 Task: Look for space in Coroatá, Brazil from 3rd August, 2023 to 7th August, 2023 for 2 adults in price range Rs.4000 to Rs.9000. Place can be private room with 1  bedroom having 1 bed and 1 bathroom. Property type can be house, flat, guest house, hotel. Booking option can be shelf check-in. Required host language is Spanish.
Action: Mouse moved to (486, 109)
Screenshot: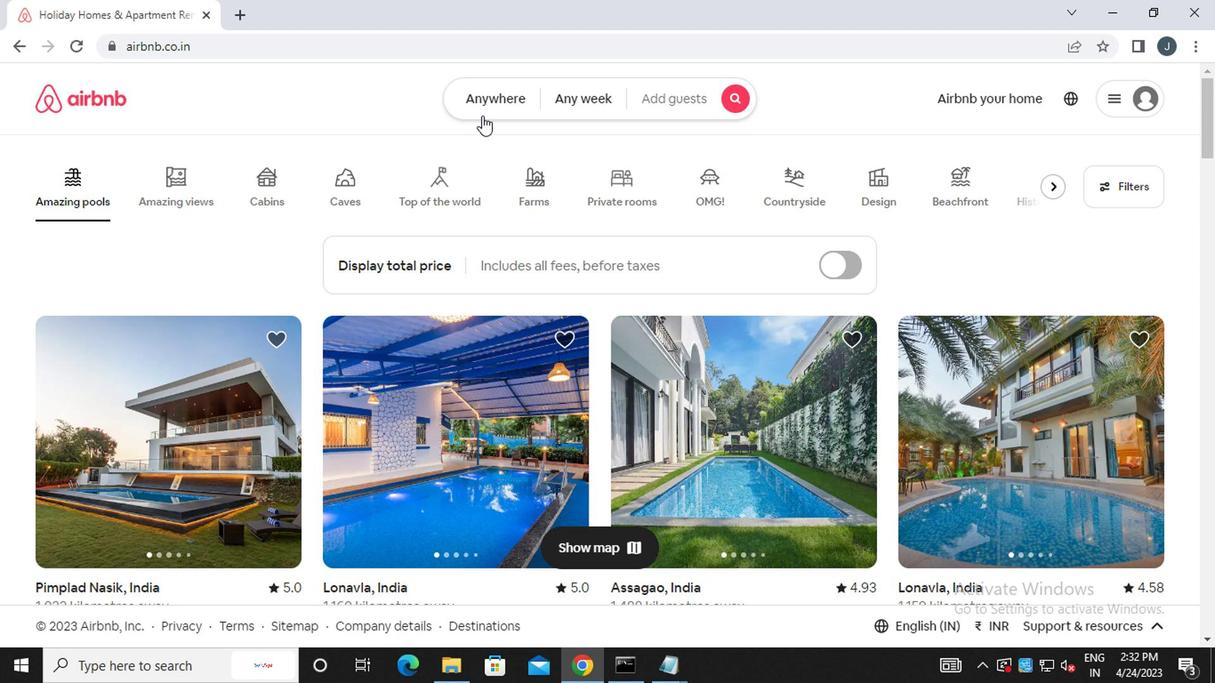 
Action: Mouse pressed left at (486, 109)
Screenshot: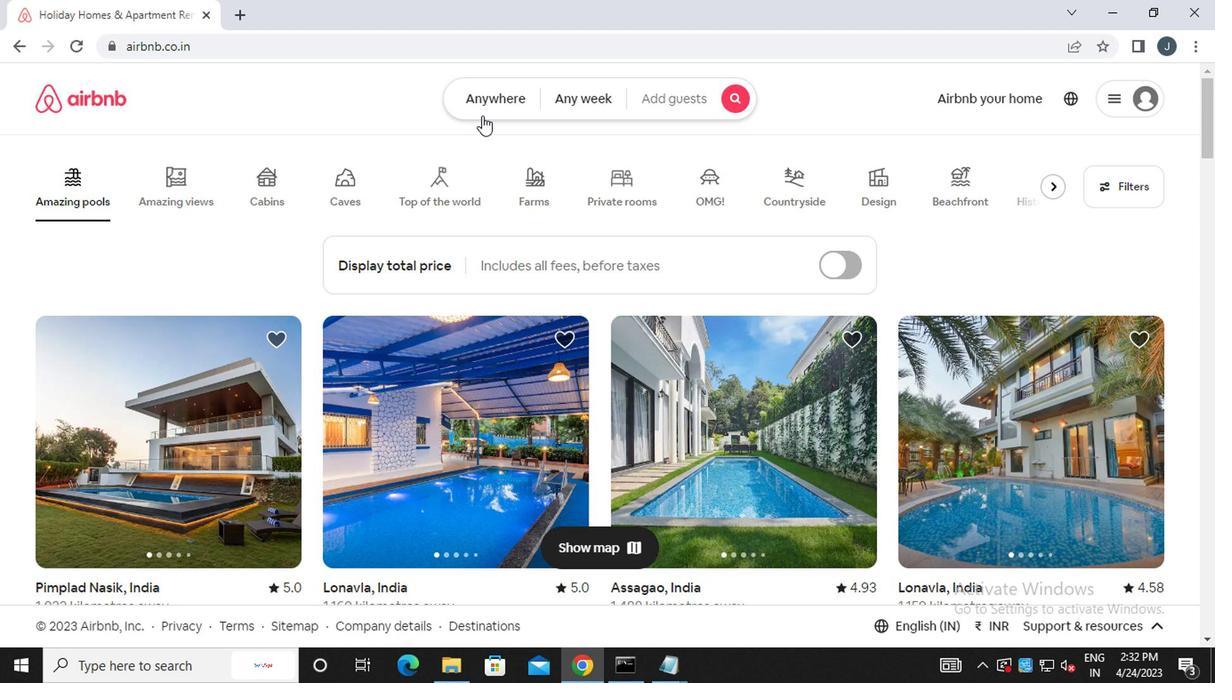 
Action: Mouse moved to (323, 176)
Screenshot: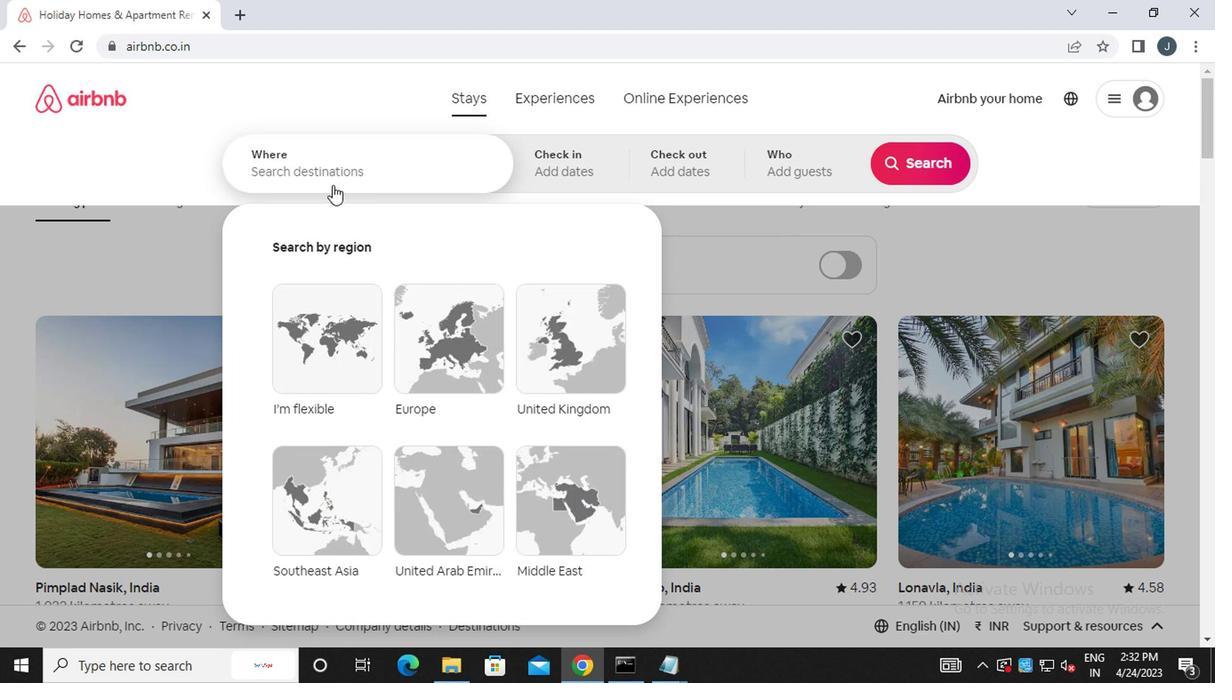 
Action: Mouse pressed left at (323, 176)
Screenshot: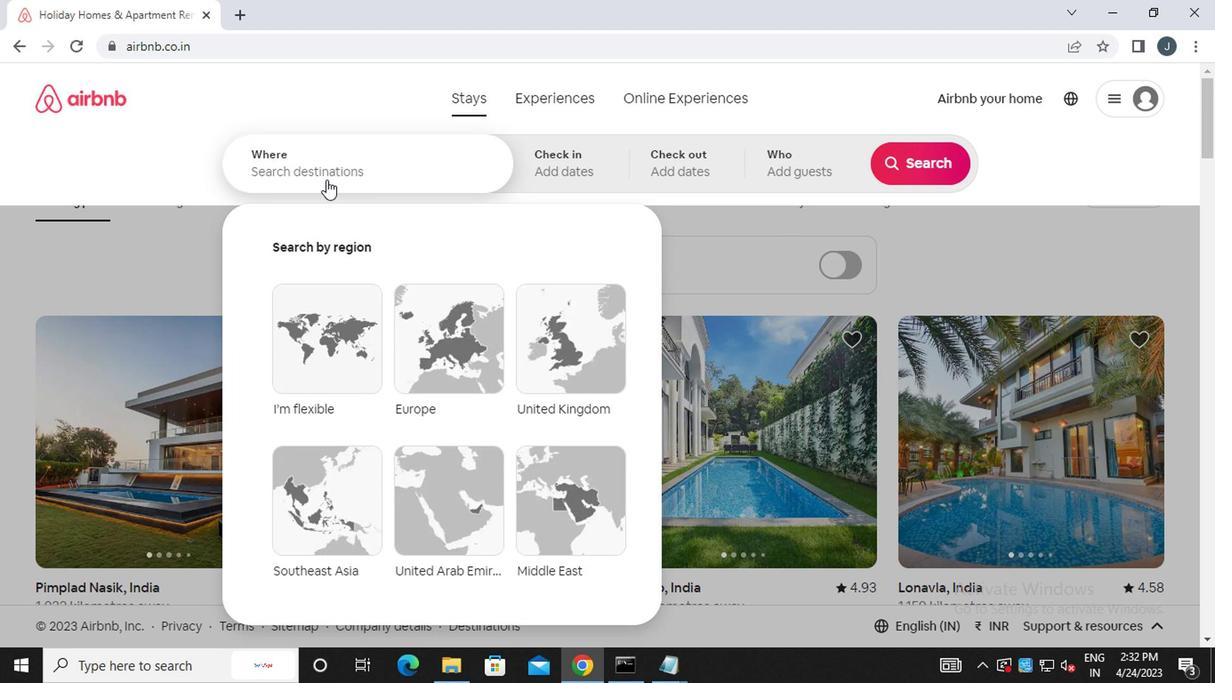 
Action: Key pressed c<Key.caps_lock>oroata,<Key.space><Key.caps_lock>b<Key.caps_lock>razil
Screenshot: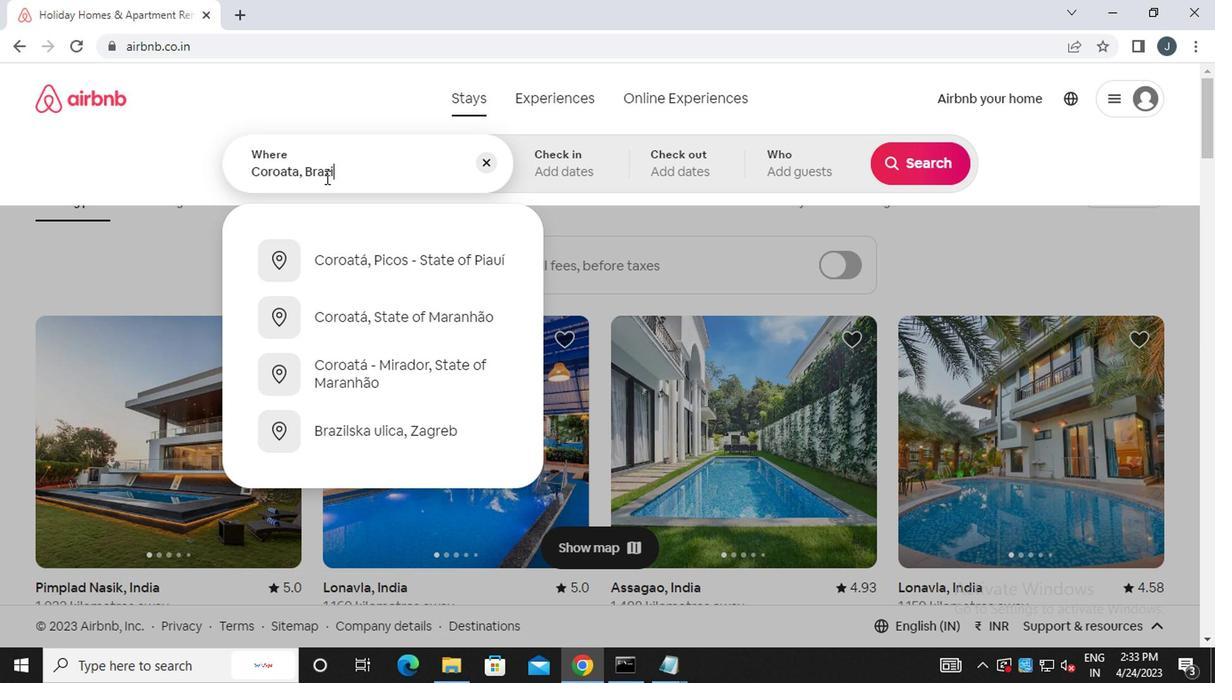 
Action: Mouse moved to (563, 160)
Screenshot: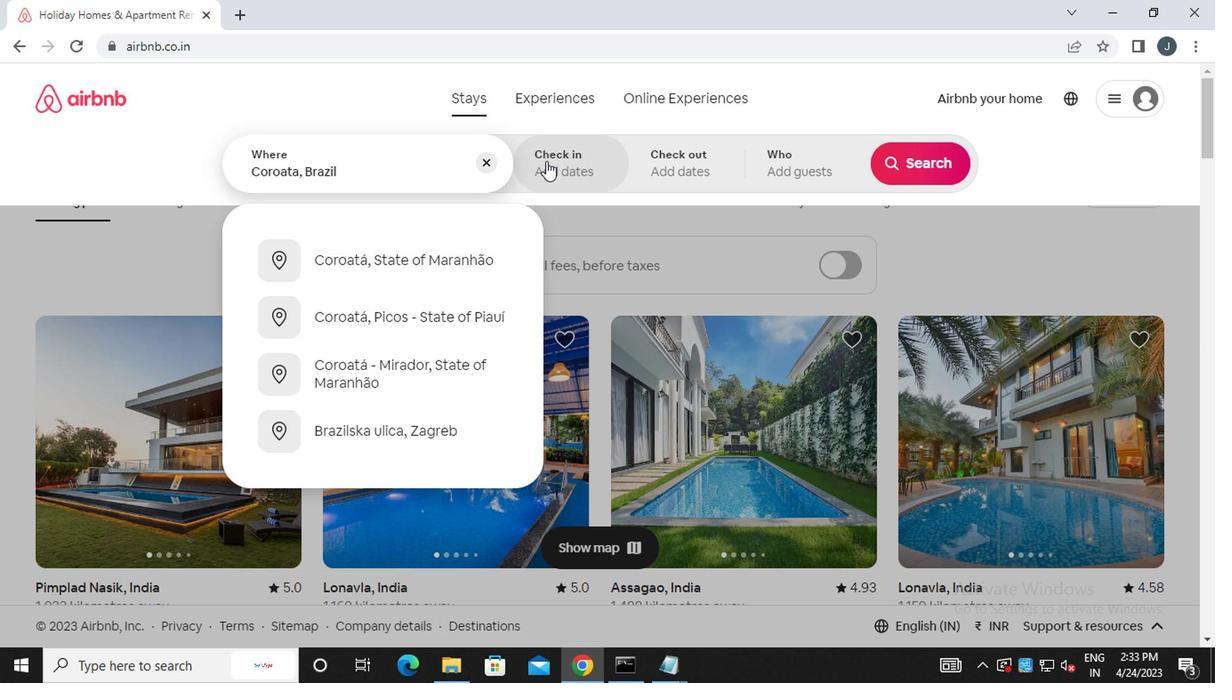 
Action: Mouse pressed left at (563, 160)
Screenshot: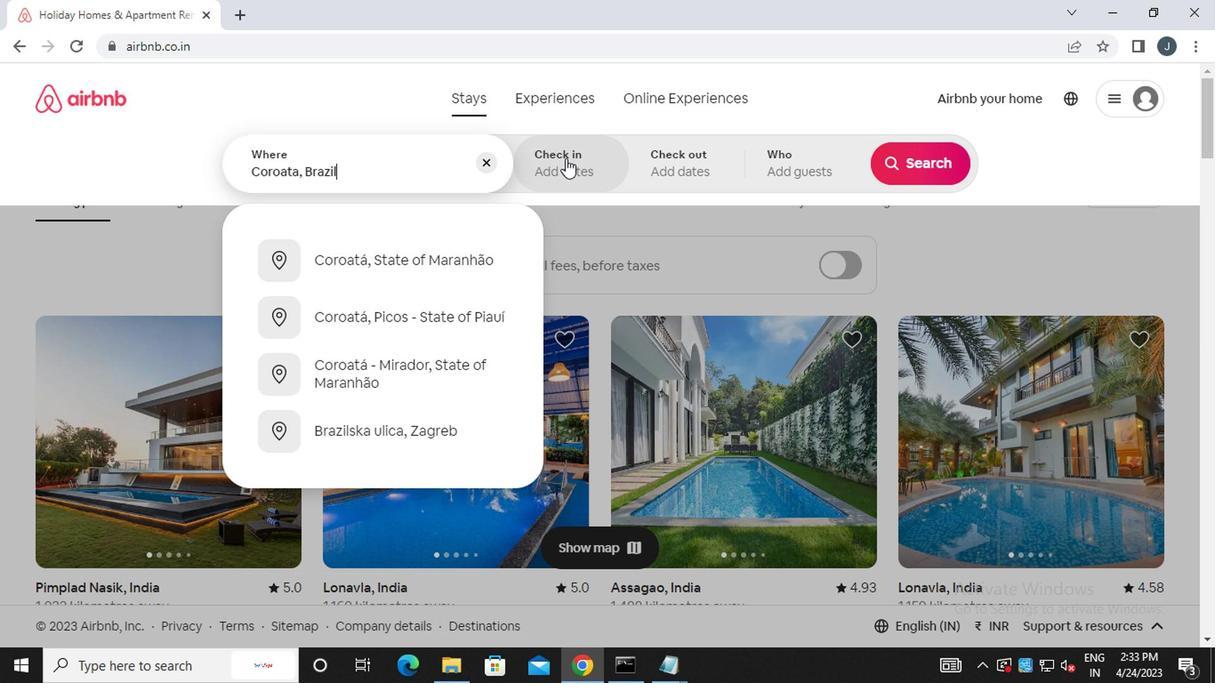 
Action: Mouse moved to (900, 286)
Screenshot: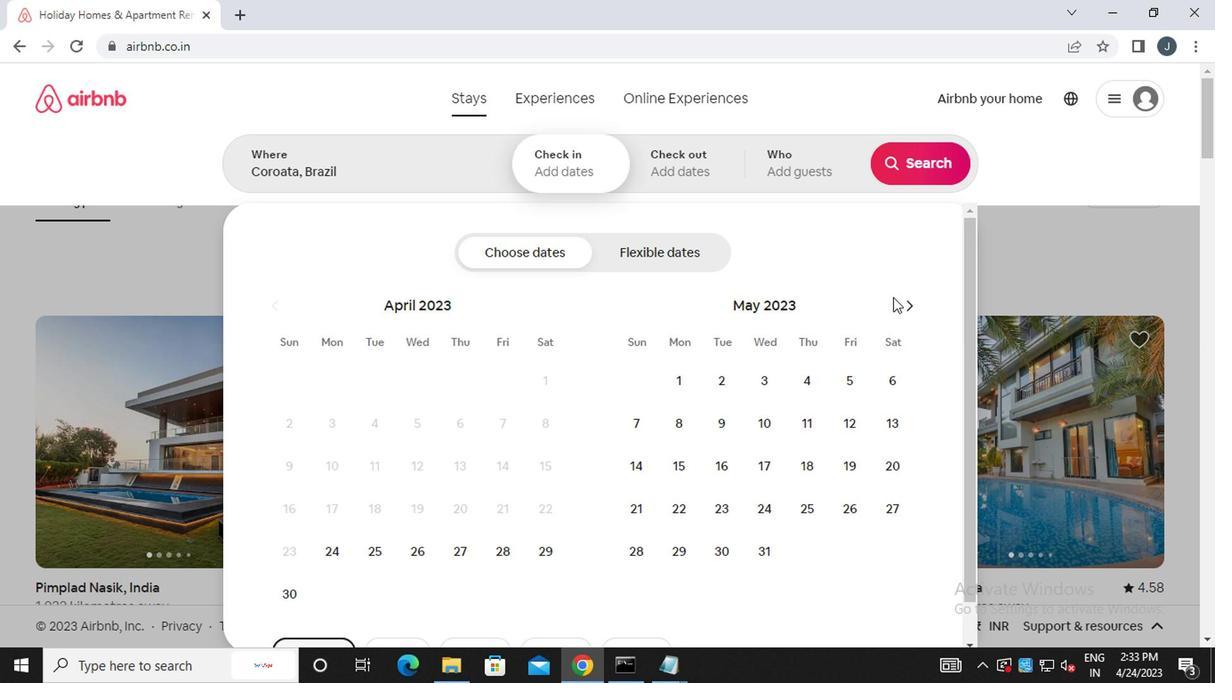 
Action: Mouse pressed left at (900, 286)
Screenshot: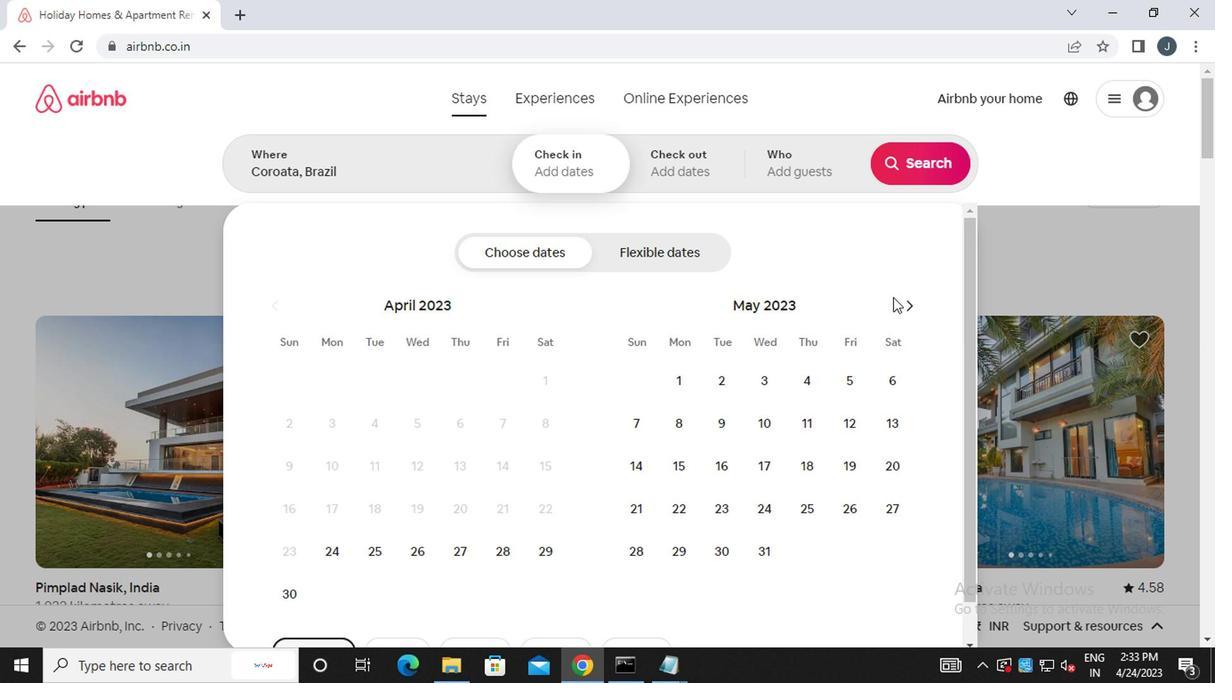 
Action: Mouse moved to (900, 286)
Screenshot: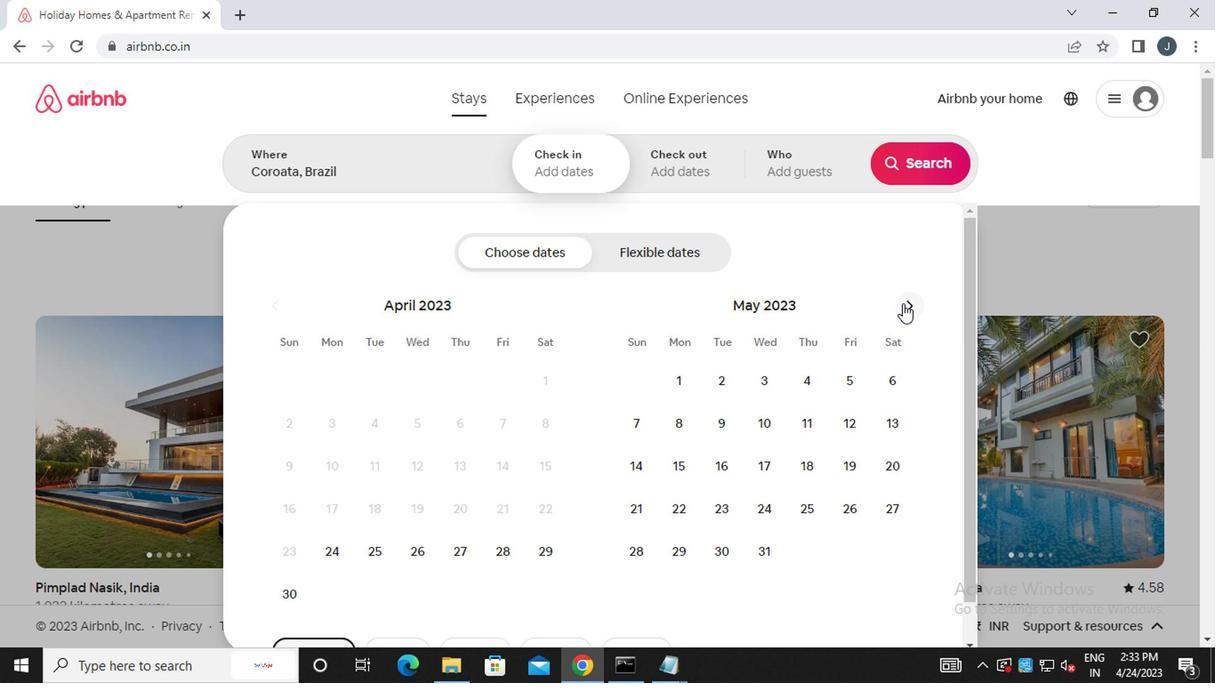 
Action: Mouse pressed left at (900, 286)
Screenshot: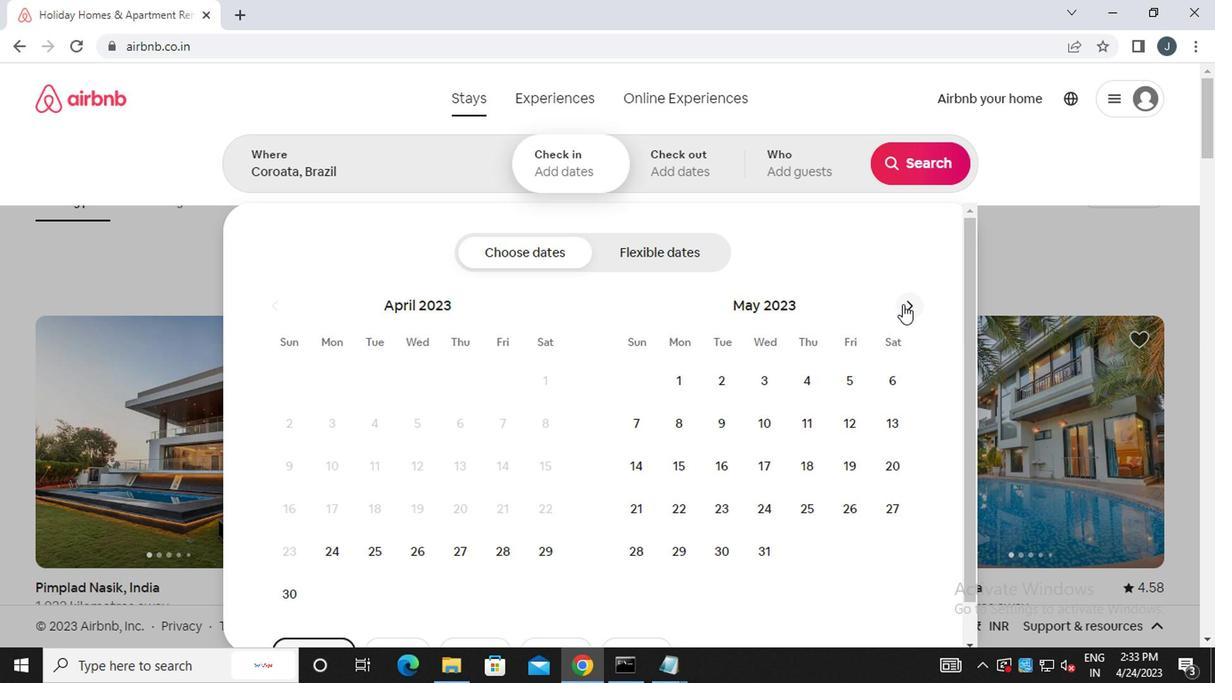 
Action: Mouse pressed left at (900, 286)
Screenshot: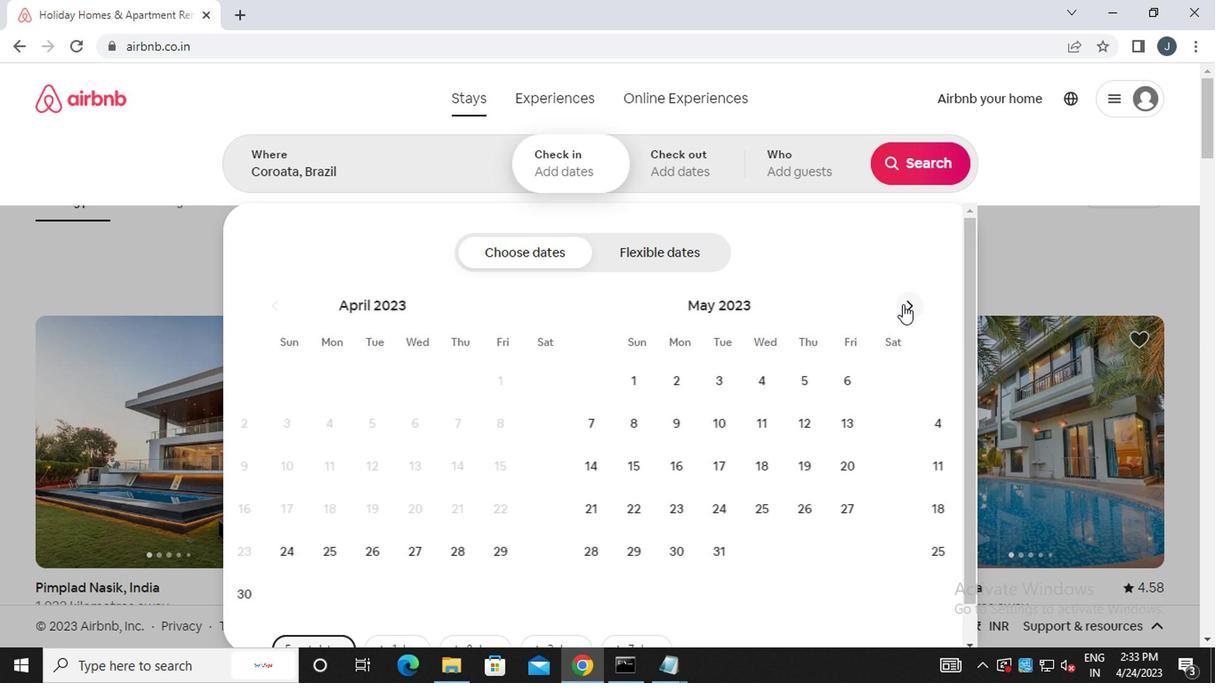 
Action: Mouse pressed left at (900, 286)
Screenshot: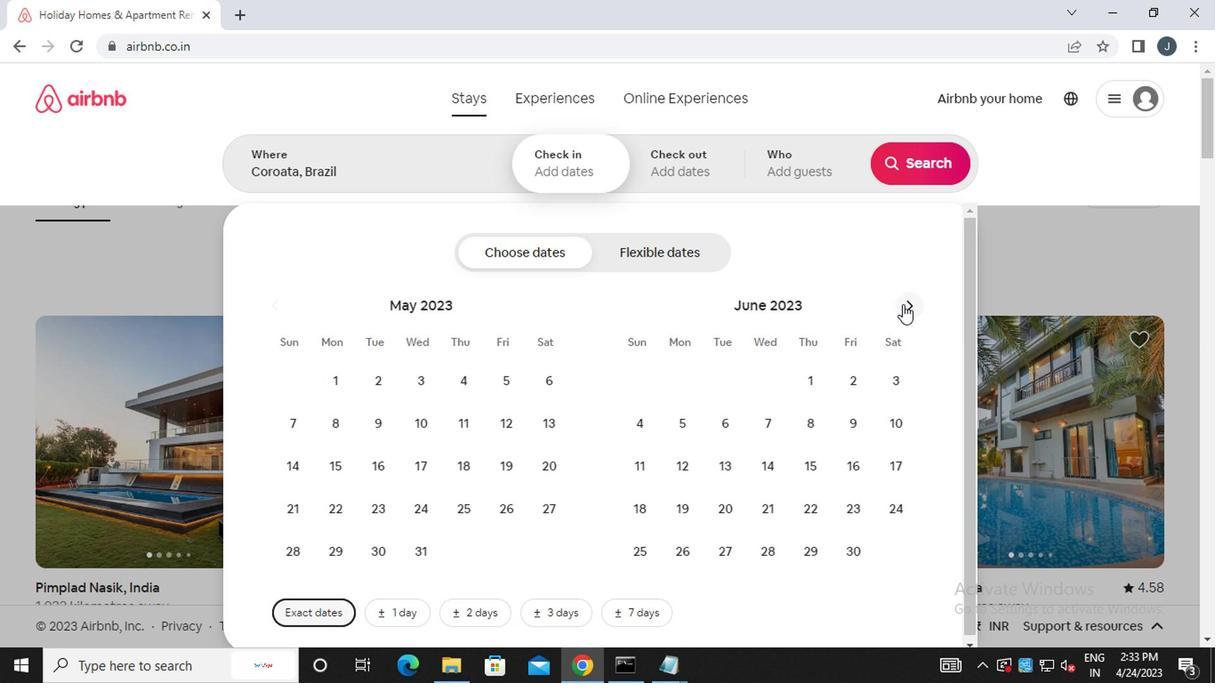 
Action: Mouse moved to (902, 286)
Screenshot: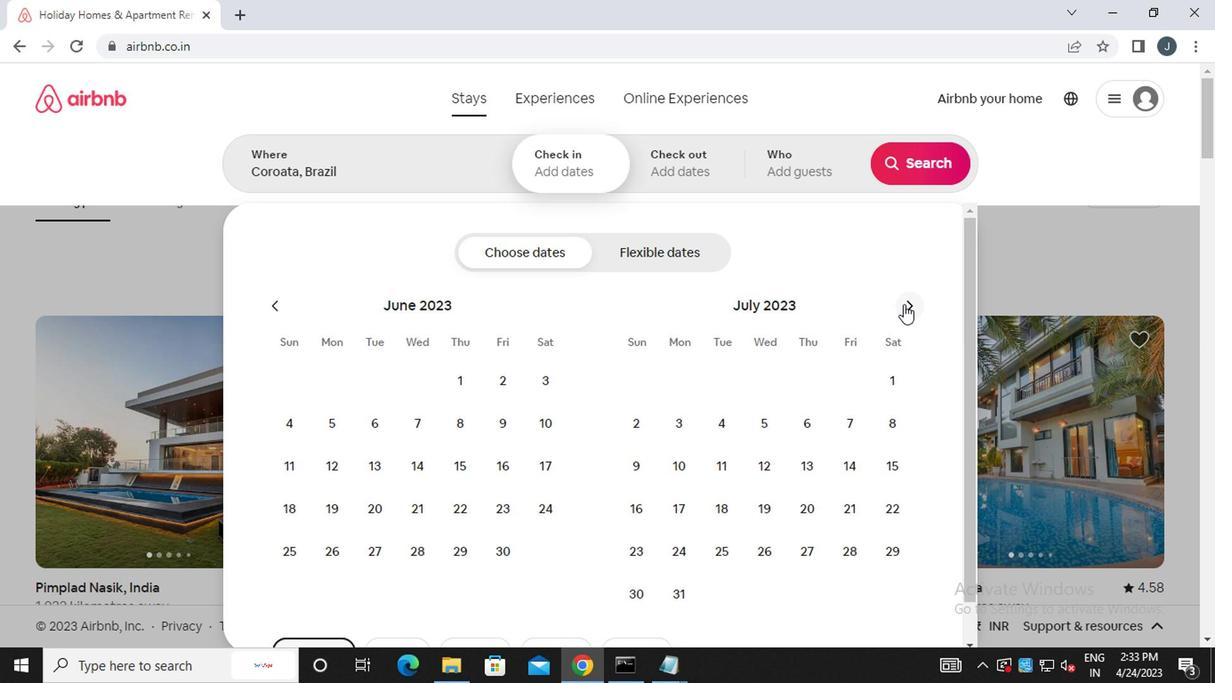 
Action: Mouse pressed left at (902, 286)
Screenshot: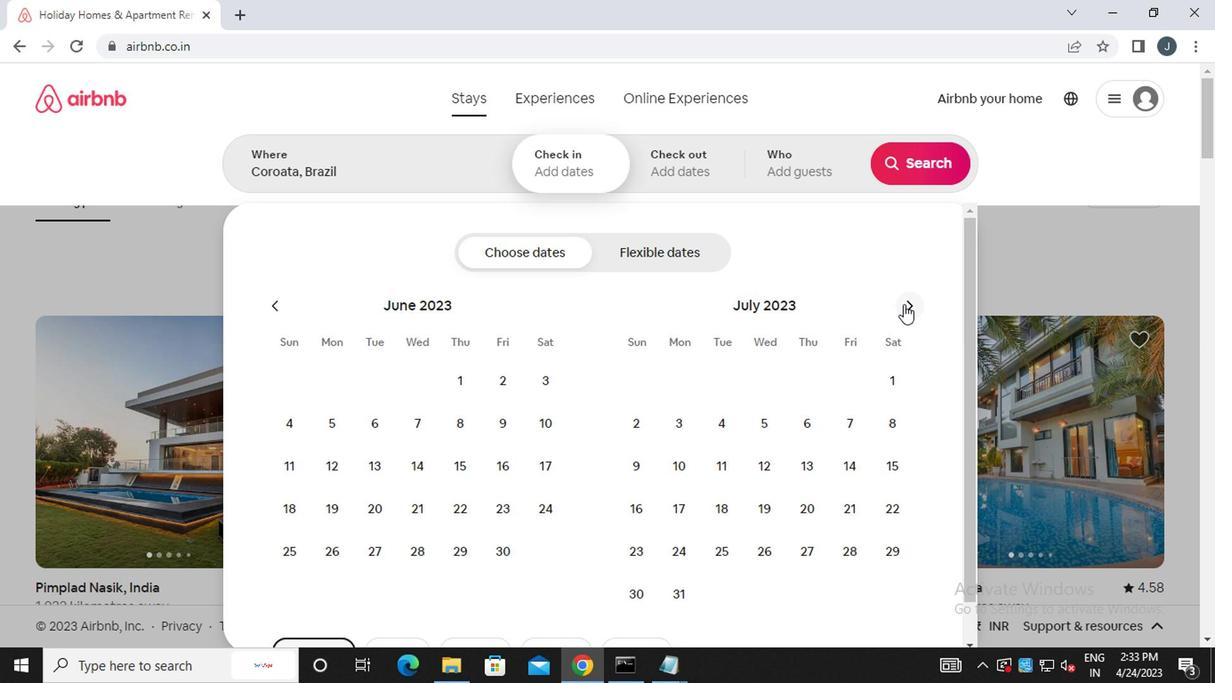 
Action: Mouse moved to (805, 350)
Screenshot: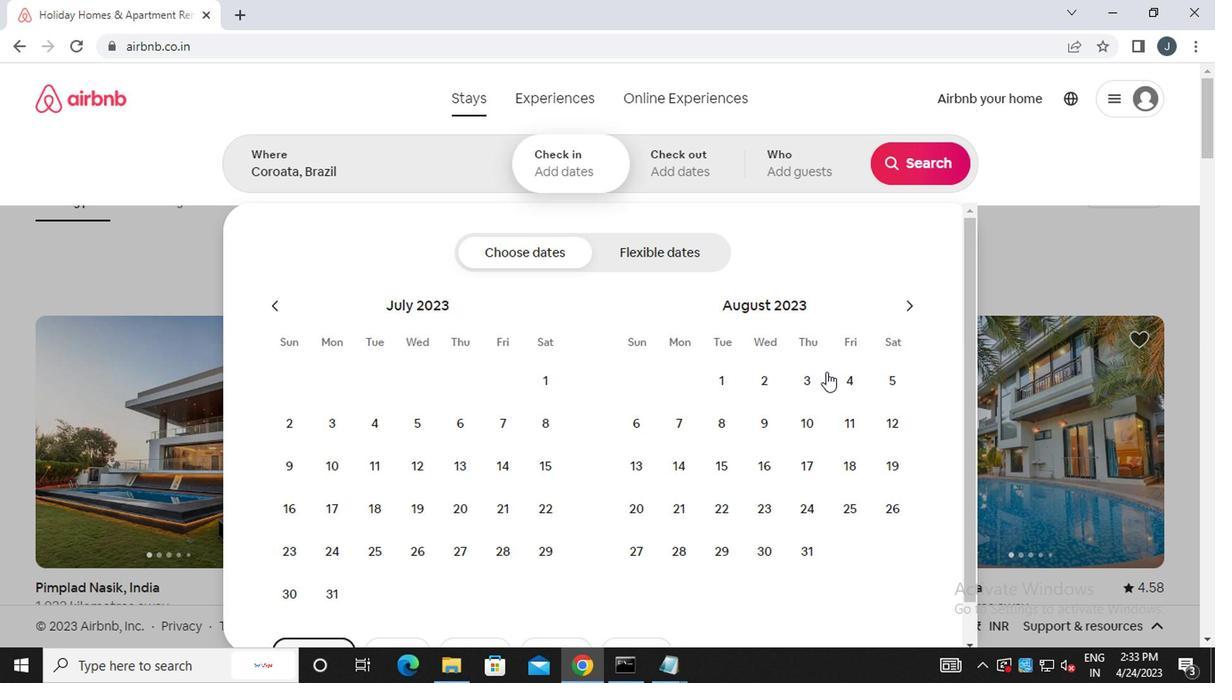 
Action: Mouse pressed left at (805, 350)
Screenshot: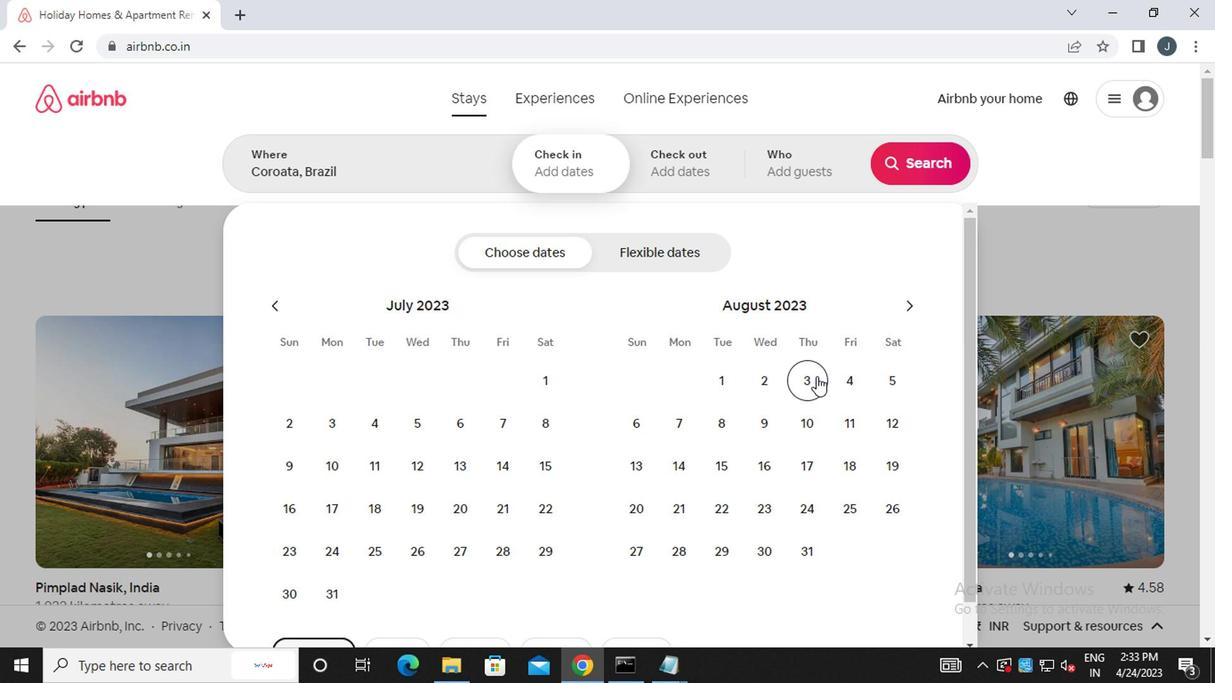 
Action: Mouse moved to (669, 388)
Screenshot: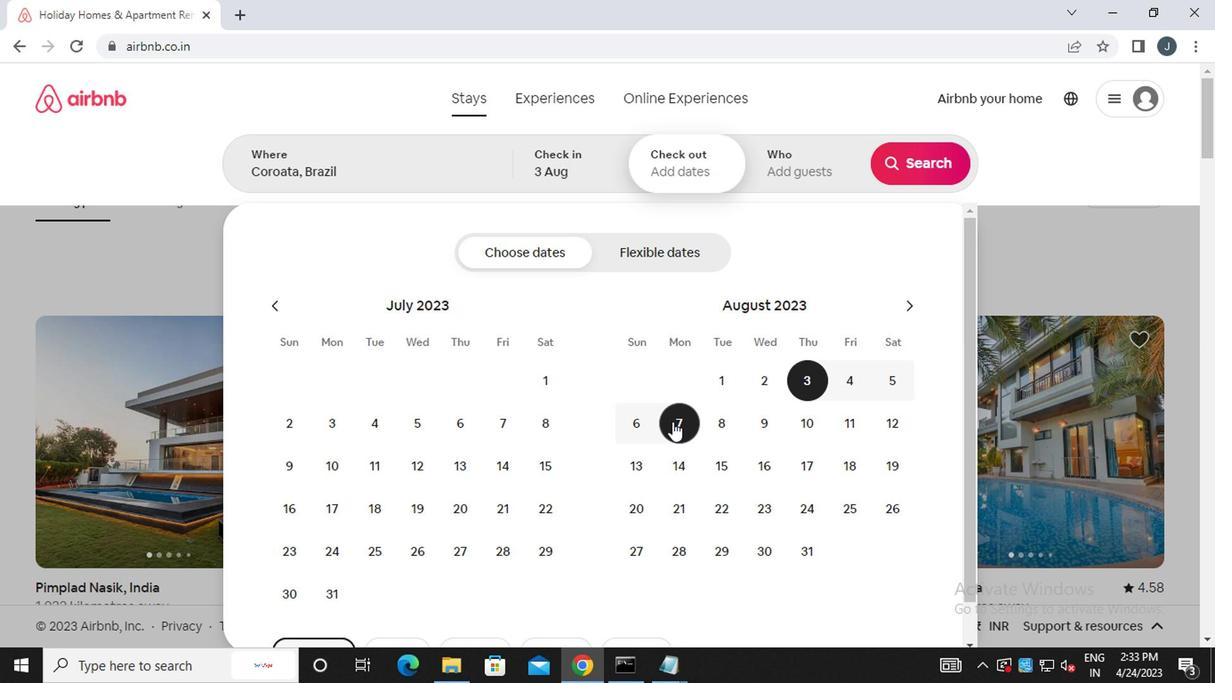 
Action: Mouse pressed left at (669, 388)
Screenshot: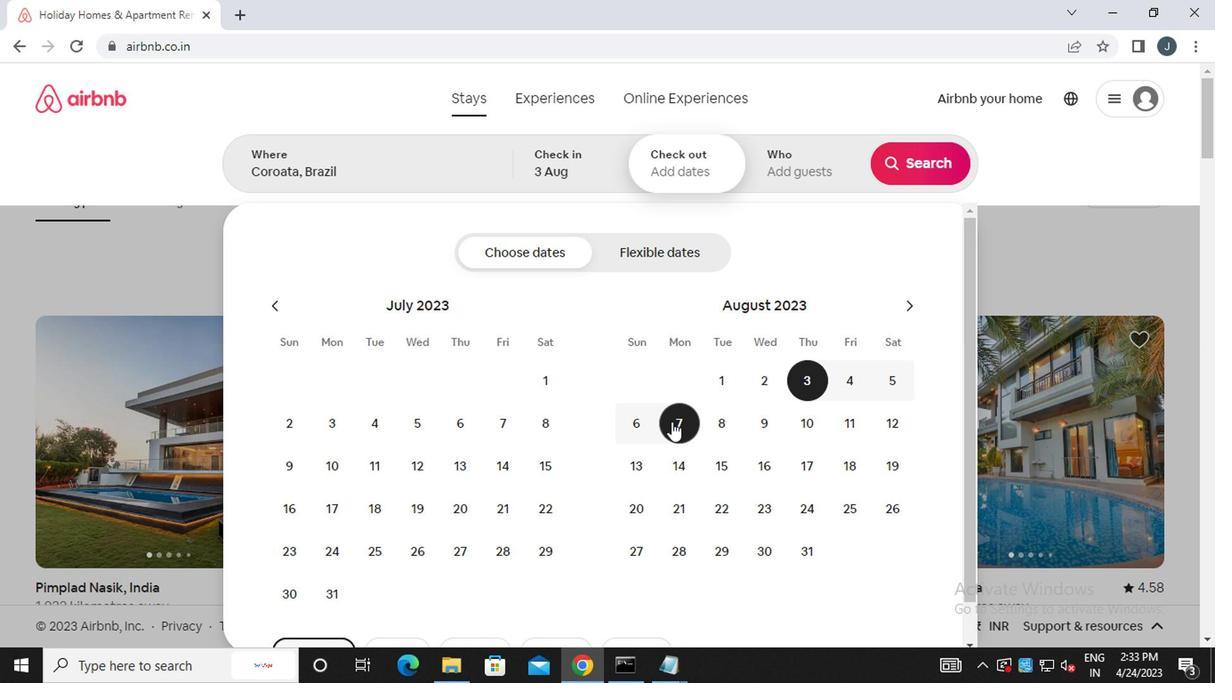 
Action: Mouse moved to (811, 175)
Screenshot: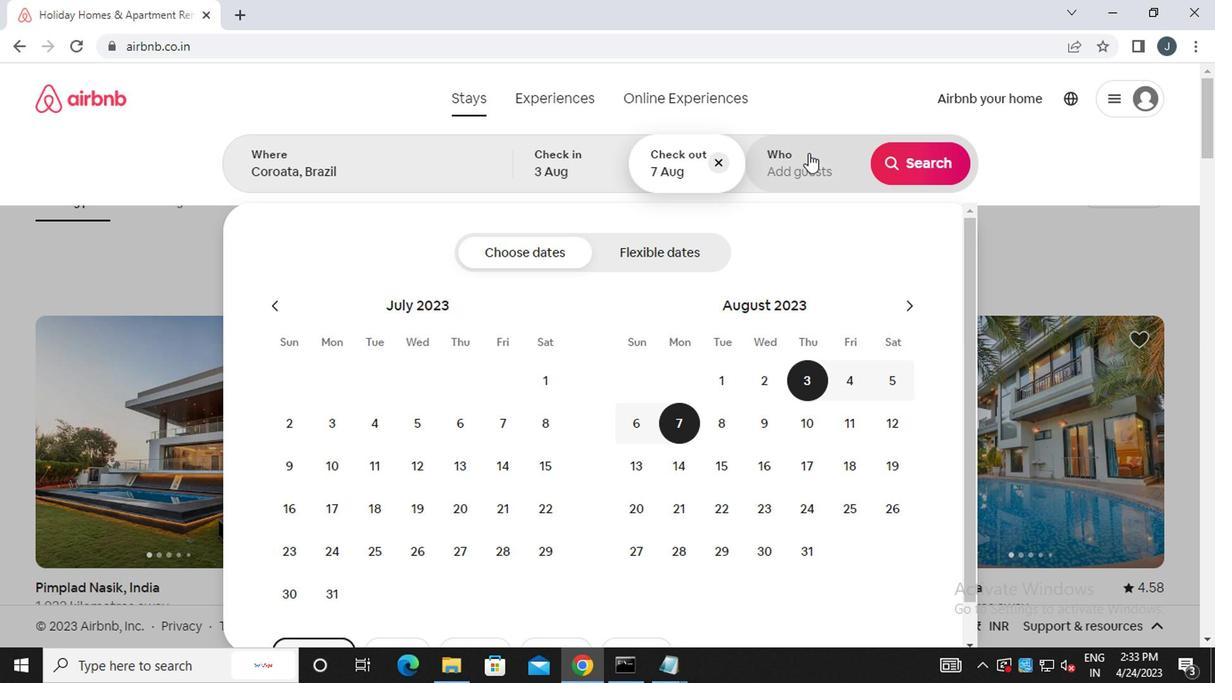 
Action: Mouse pressed left at (811, 175)
Screenshot: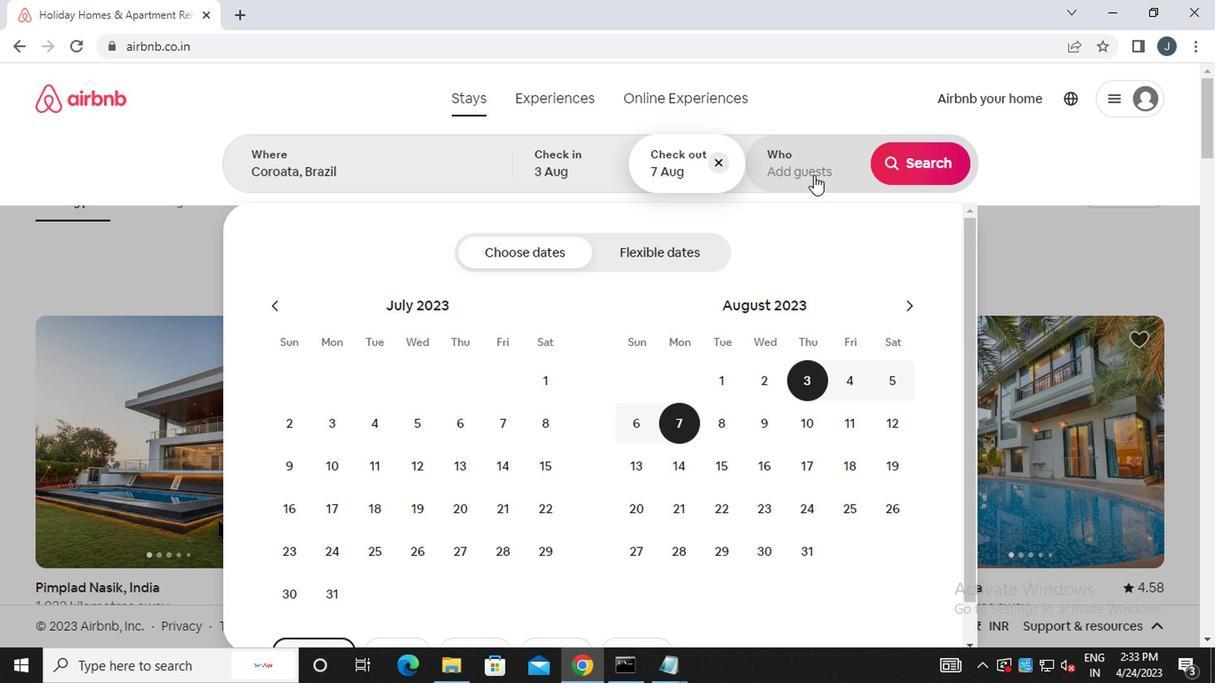 
Action: Mouse moved to (929, 246)
Screenshot: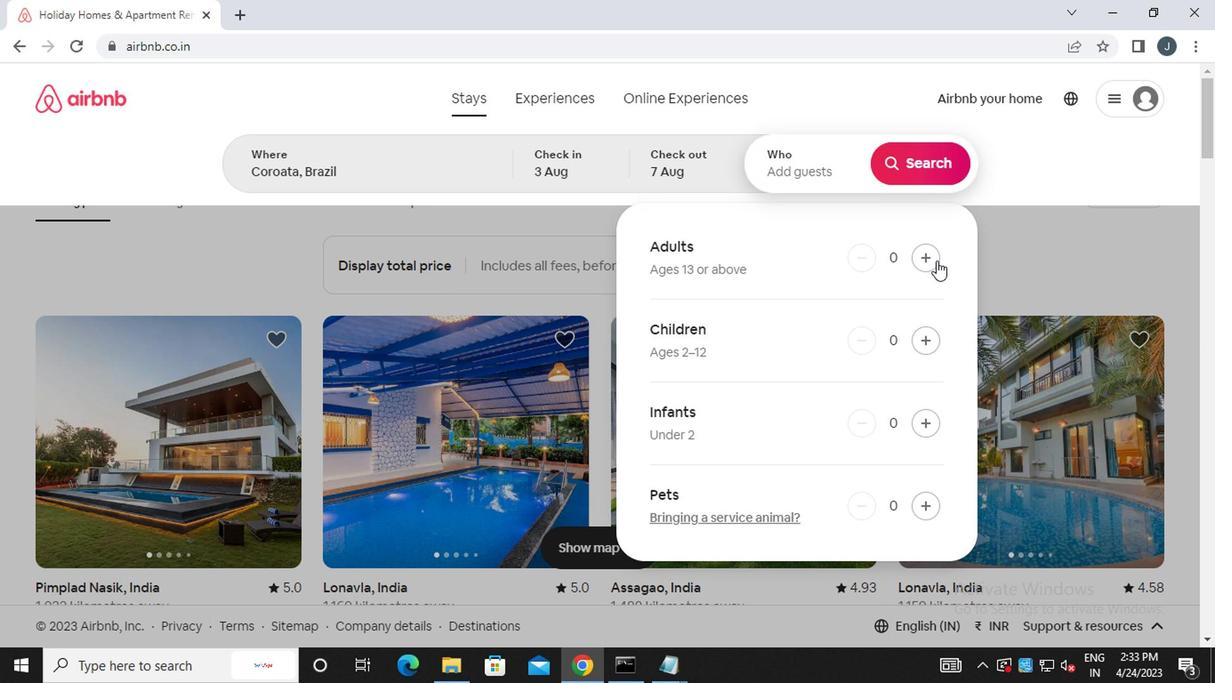 
Action: Mouse pressed left at (929, 246)
Screenshot: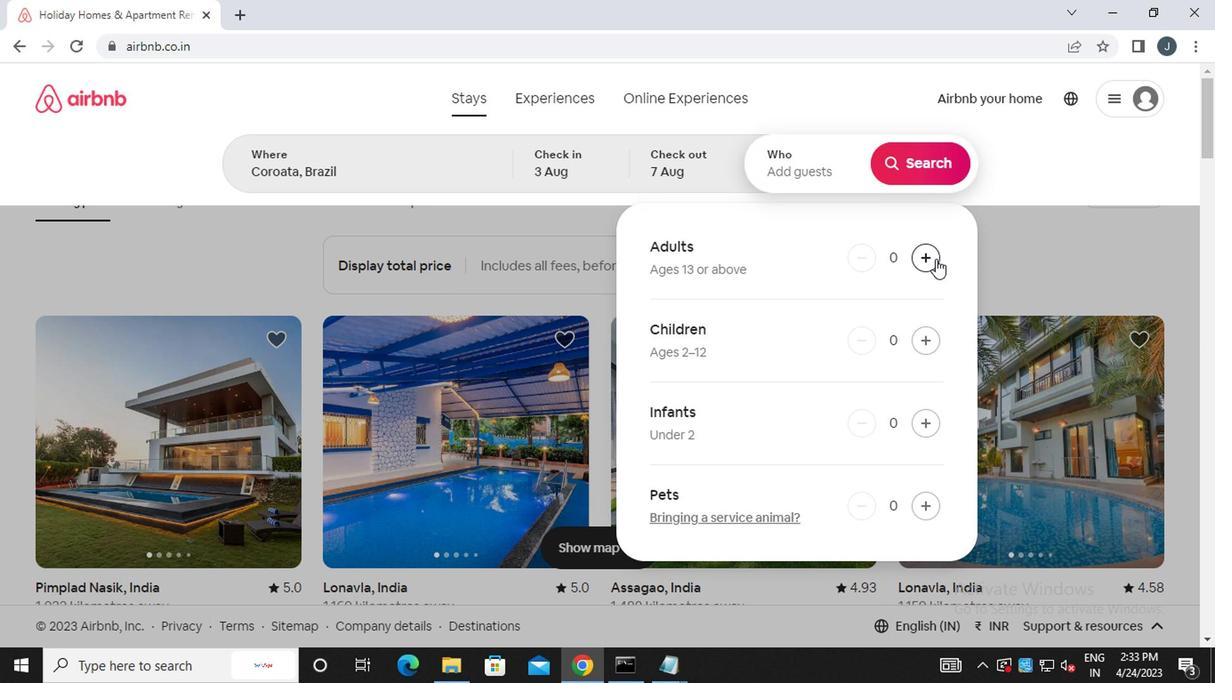 
Action: Mouse pressed left at (929, 246)
Screenshot: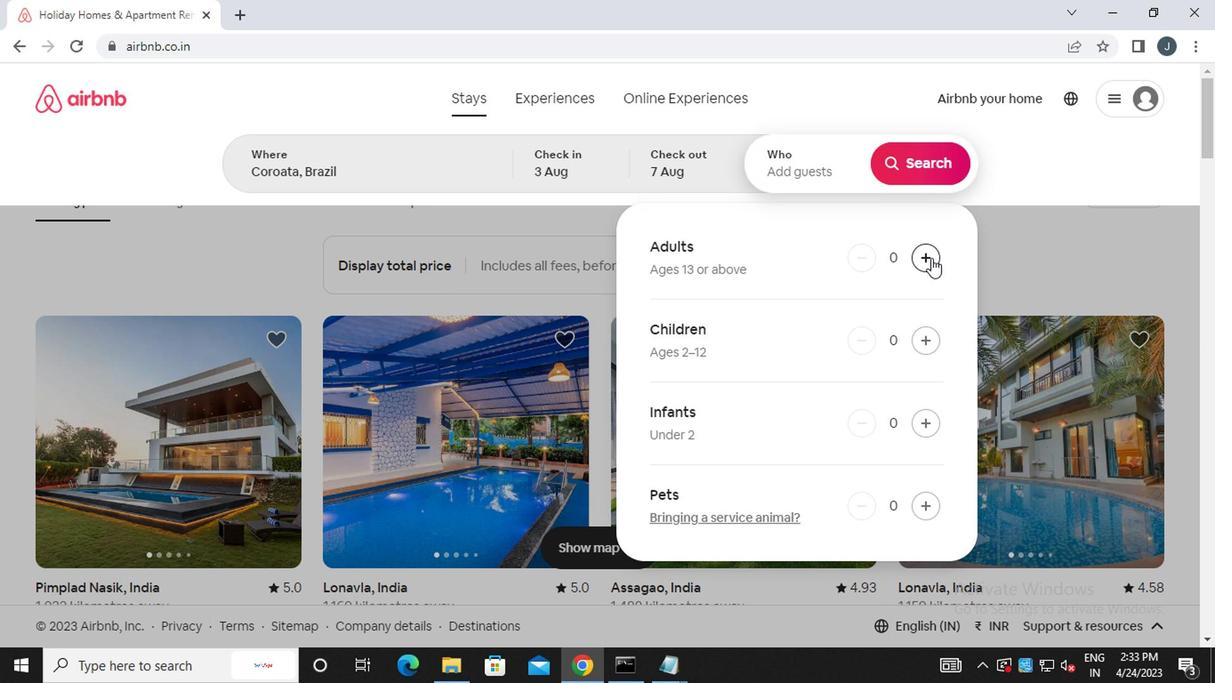 
Action: Mouse moved to (929, 163)
Screenshot: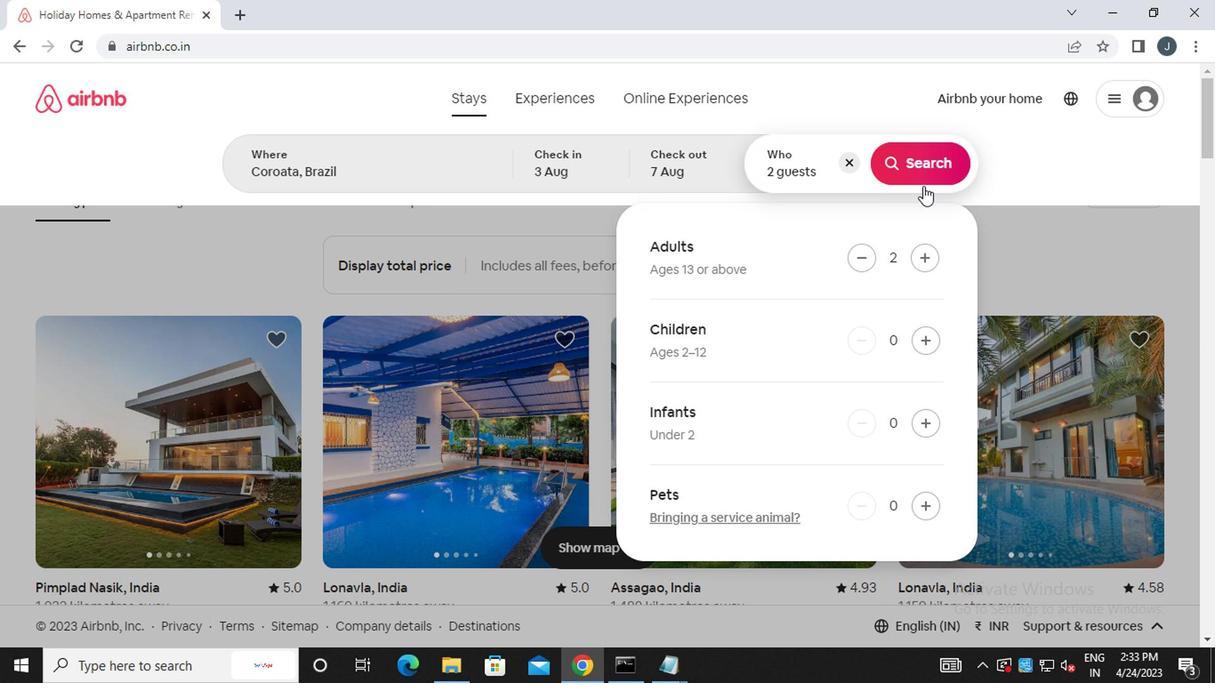 
Action: Mouse pressed left at (929, 163)
Screenshot: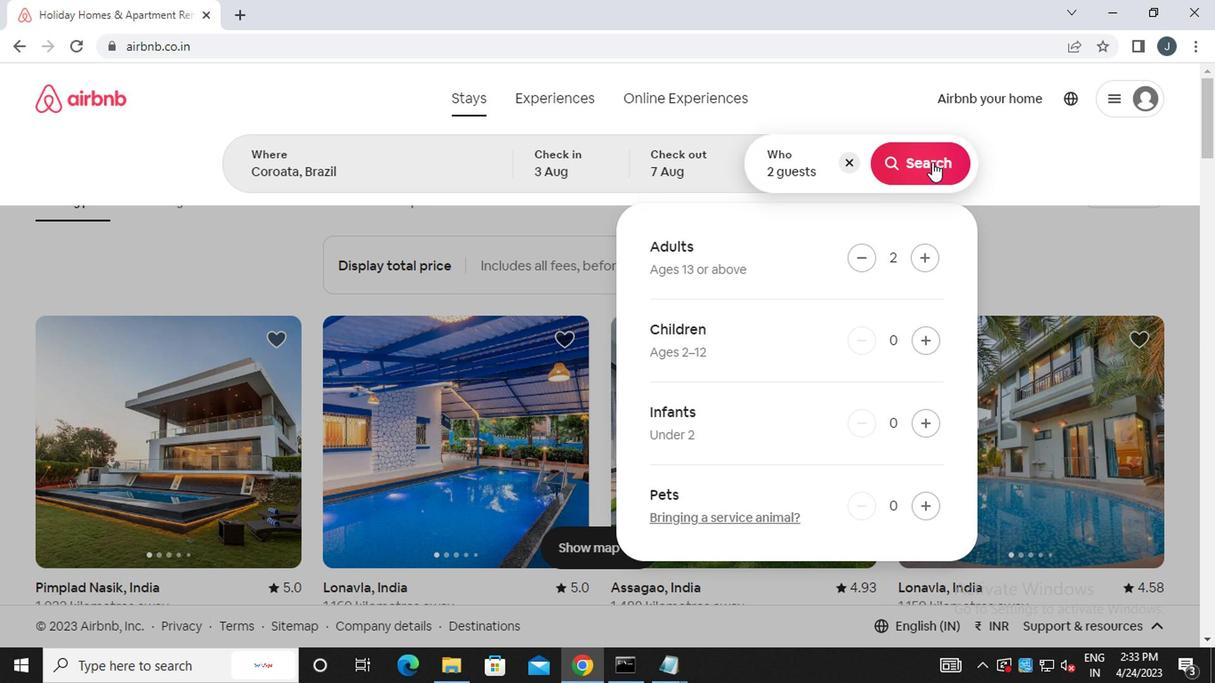 
Action: Mouse moved to (1127, 168)
Screenshot: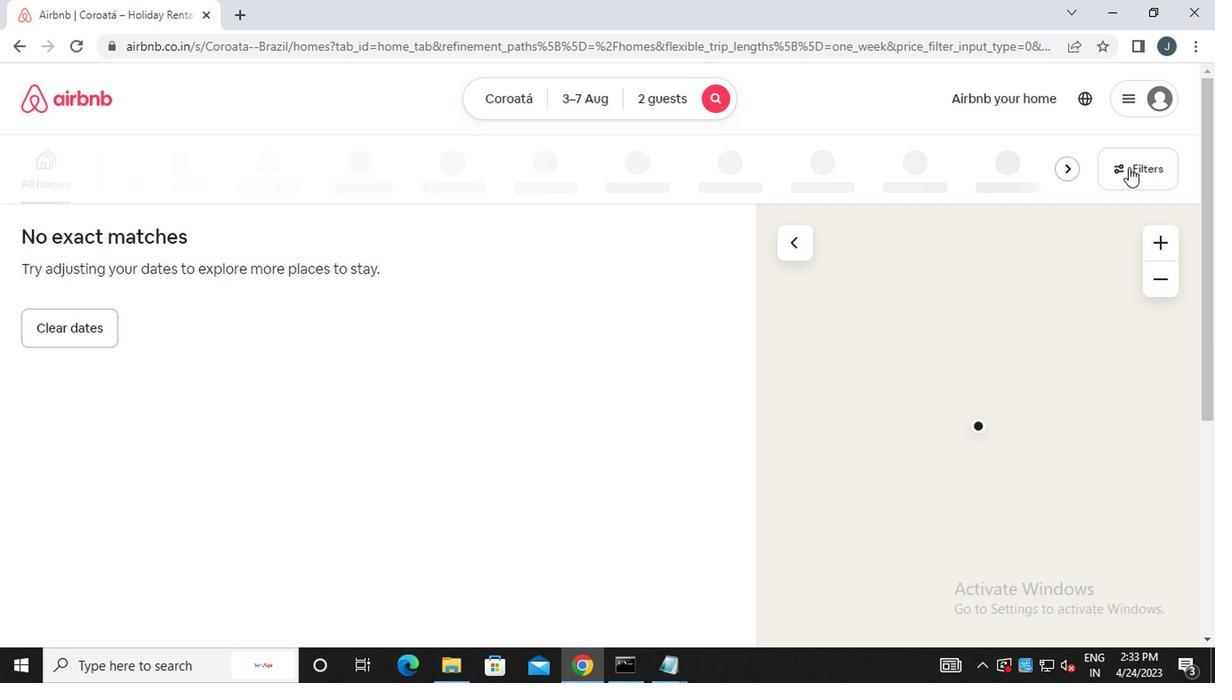 
Action: Mouse pressed left at (1127, 168)
Screenshot: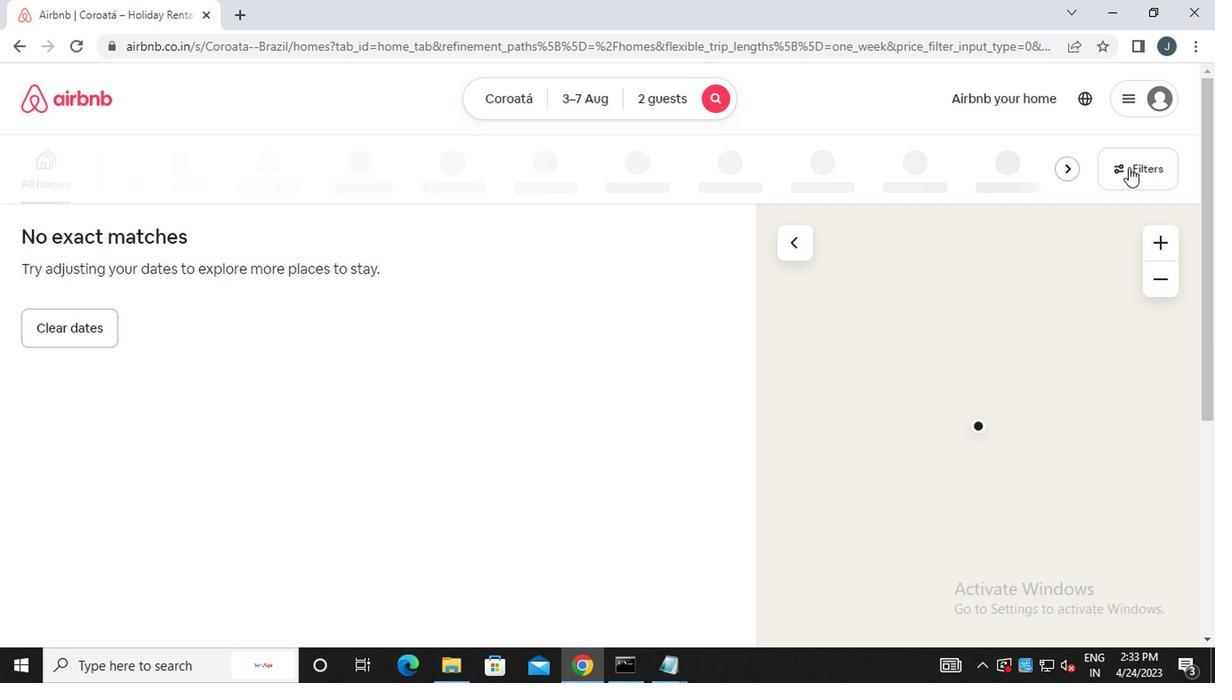
Action: Mouse moved to (453, 261)
Screenshot: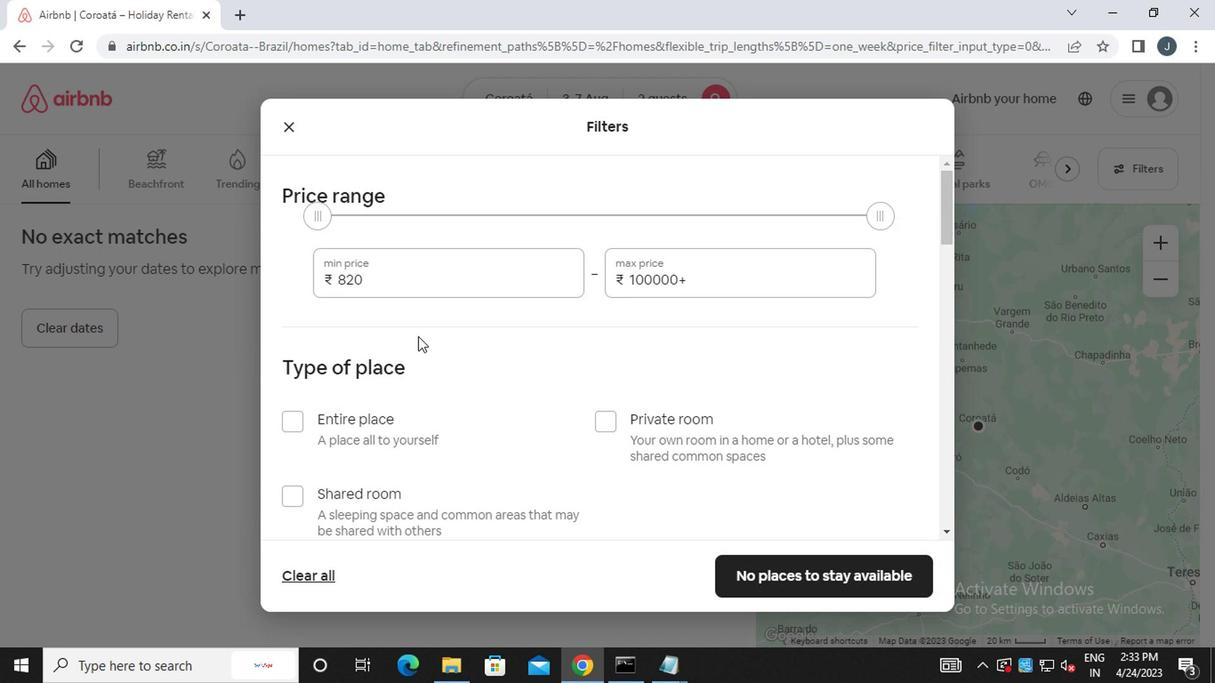 
Action: Mouse pressed left at (453, 261)
Screenshot: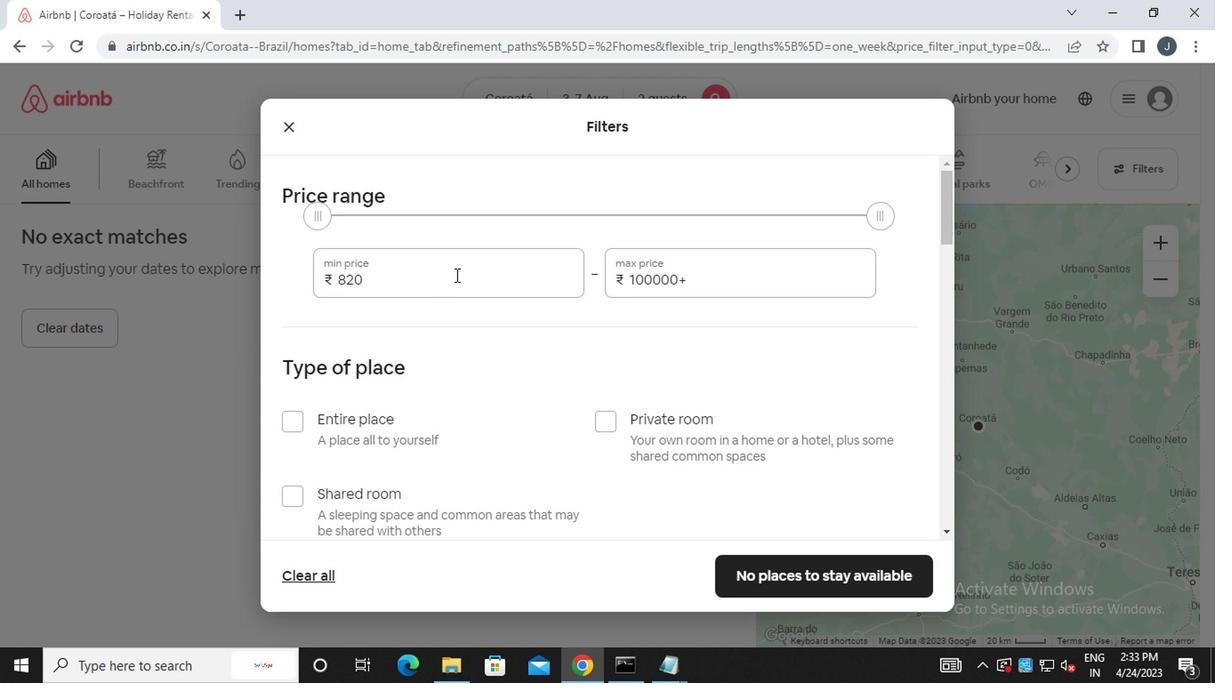 
Action: Mouse moved to (454, 262)
Screenshot: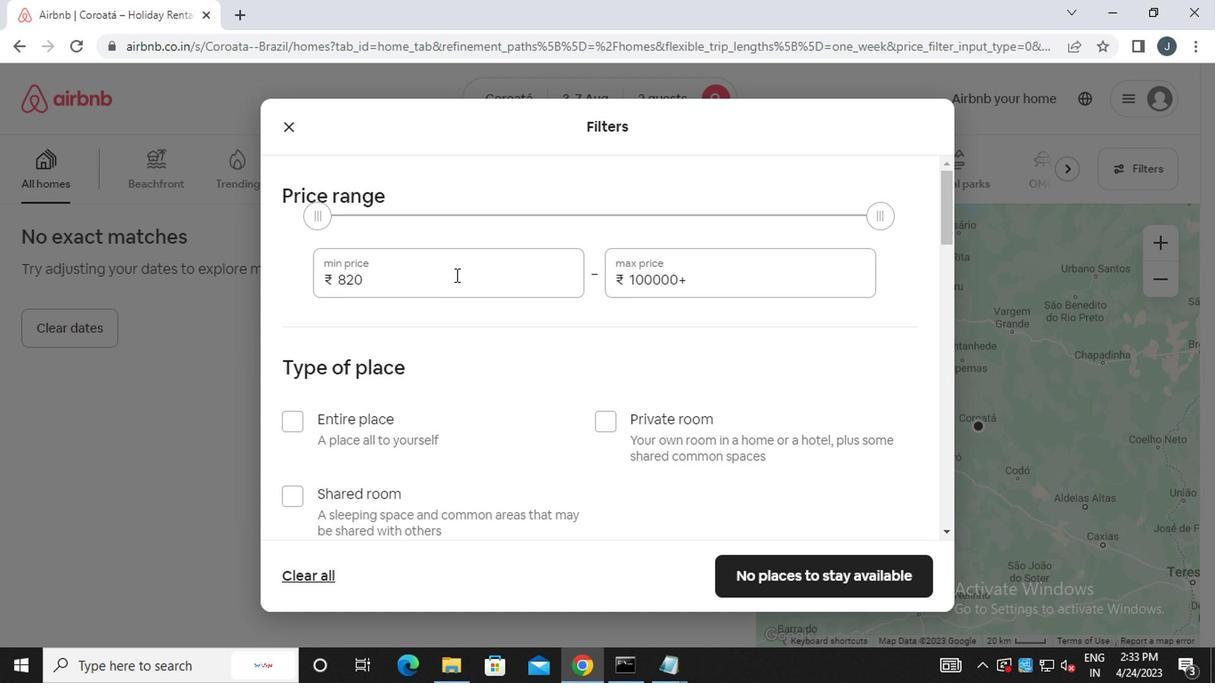 
Action: Key pressed <Key.backspace><Key.backspace><Key.backspace><<100>><<96>><<96>><<96>>
Screenshot: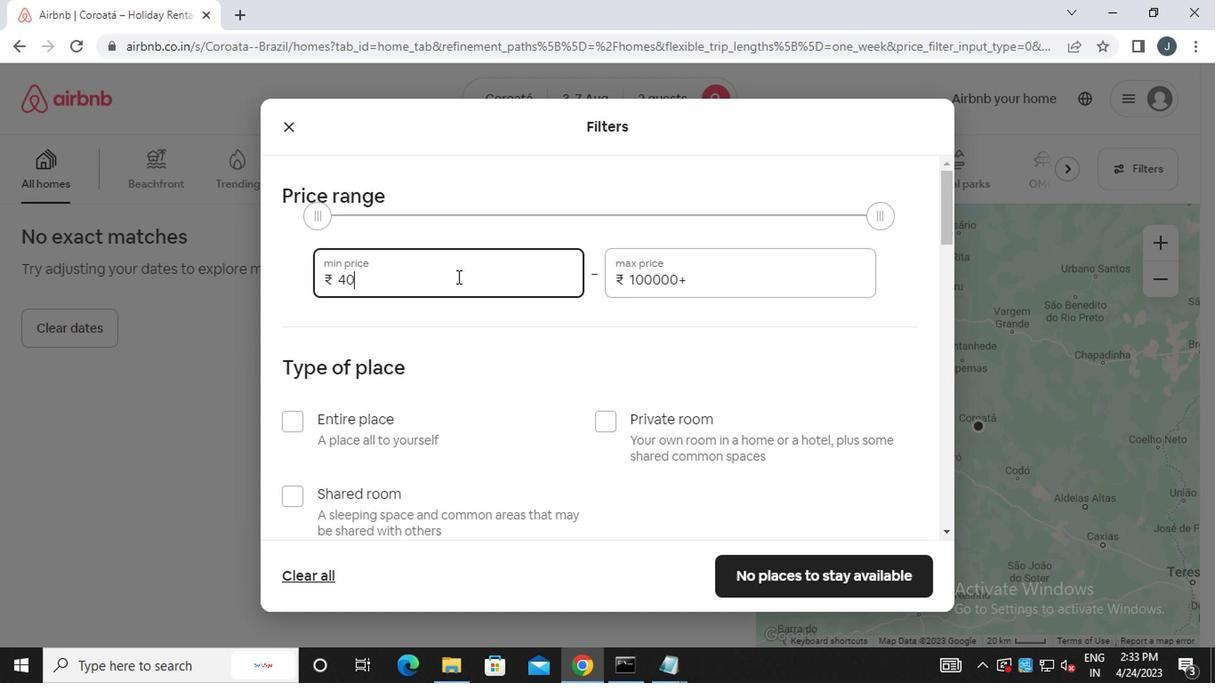
Action: Mouse moved to (745, 273)
Screenshot: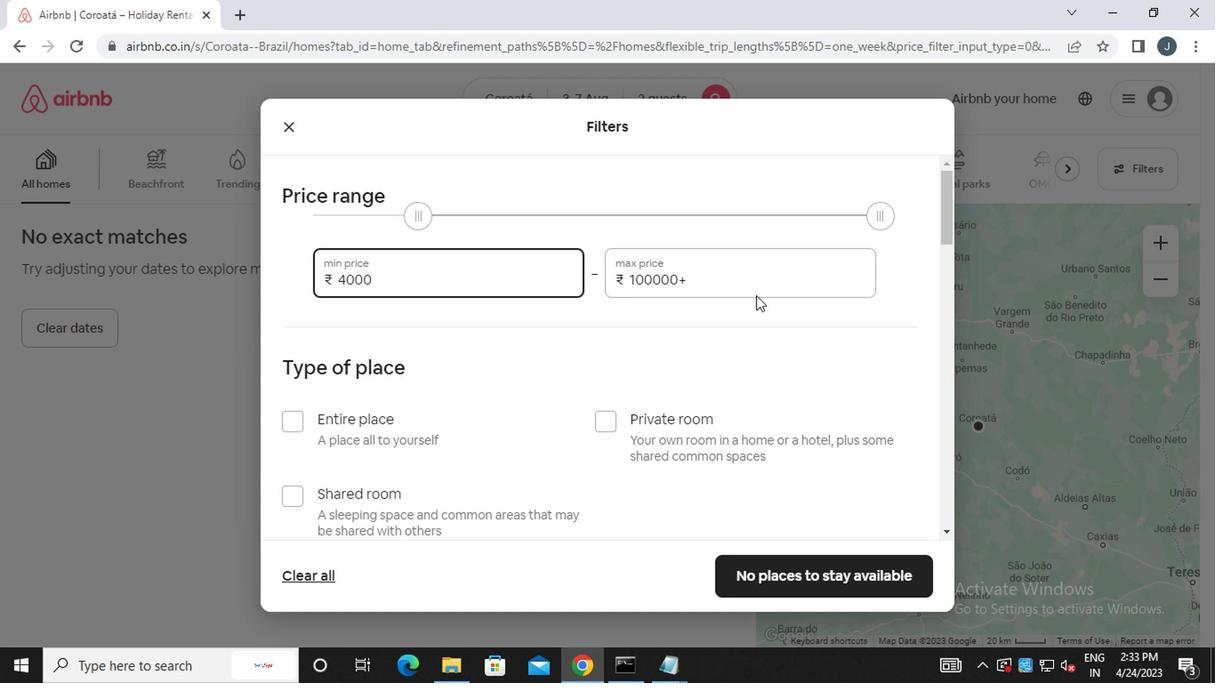 
Action: Mouse pressed left at (745, 273)
Screenshot: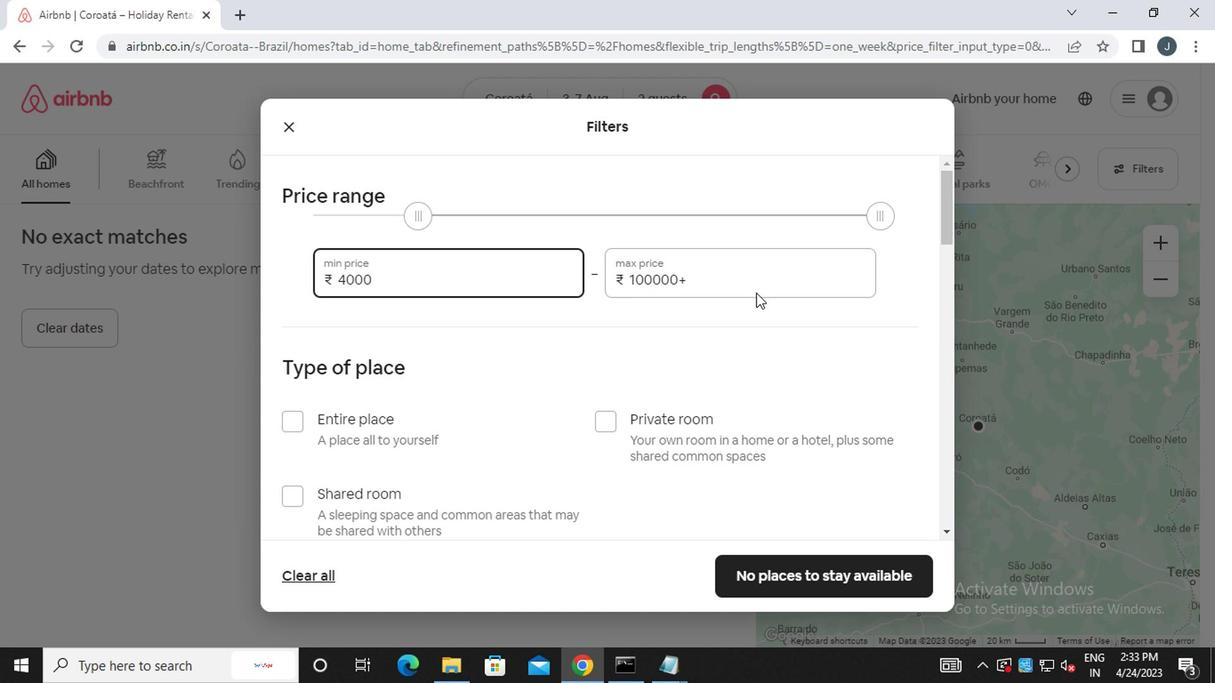 
Action: Mouse moved to (745, 273)
Screenshot: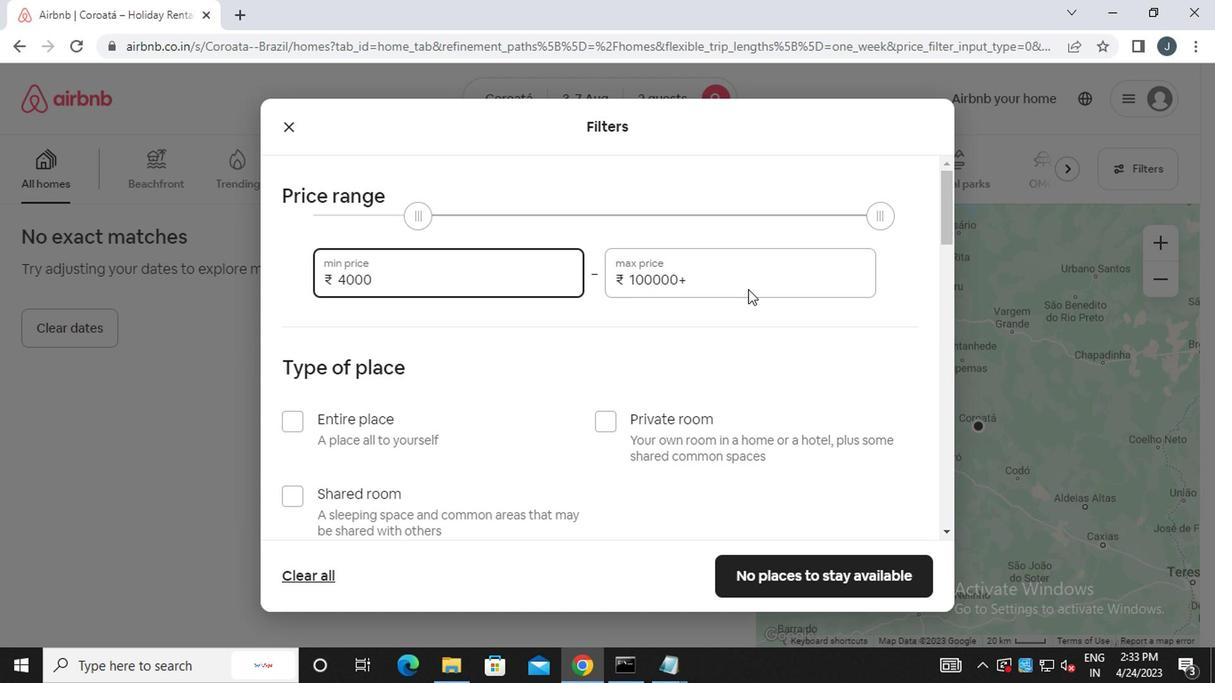 
Action: Key pressed <Key.backspace><Key.backspace><Key.backspace><Key.backspace><Key.backspace><Key.backspace><Key.backspace><Key.backspace><Key.backspace><Key.backspace><Key.backspace><Key.backspace><Key.backspace><Key.backspace><<105>><<96>><<96>><<96>>
Screenshot: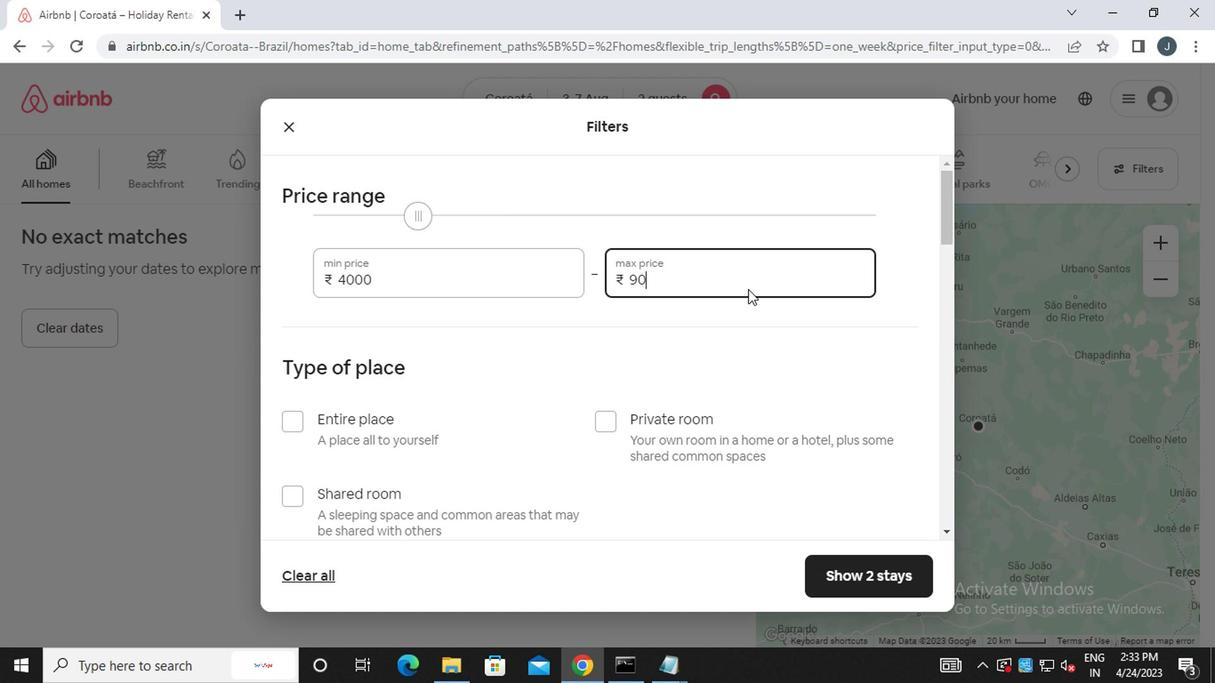 
Action: Mouse moved to (583, 352)
Screenshot: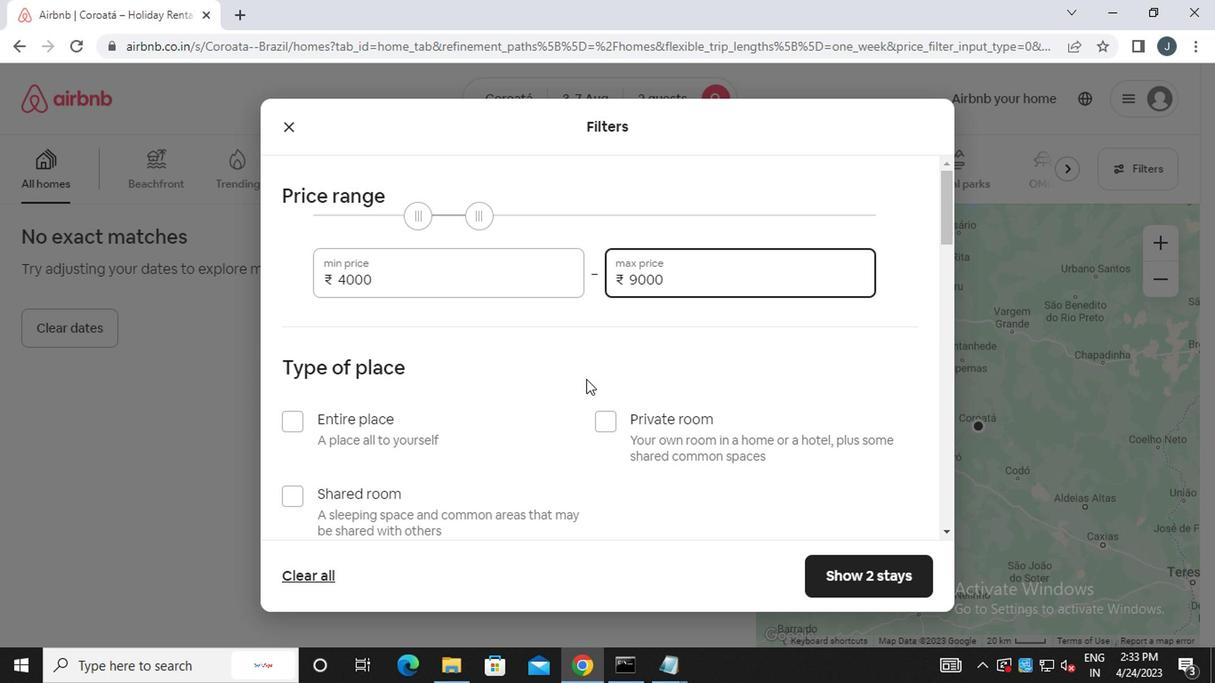 
Action: Mouse scrolled (583, 352) with delta (0, 0)
Screenshot: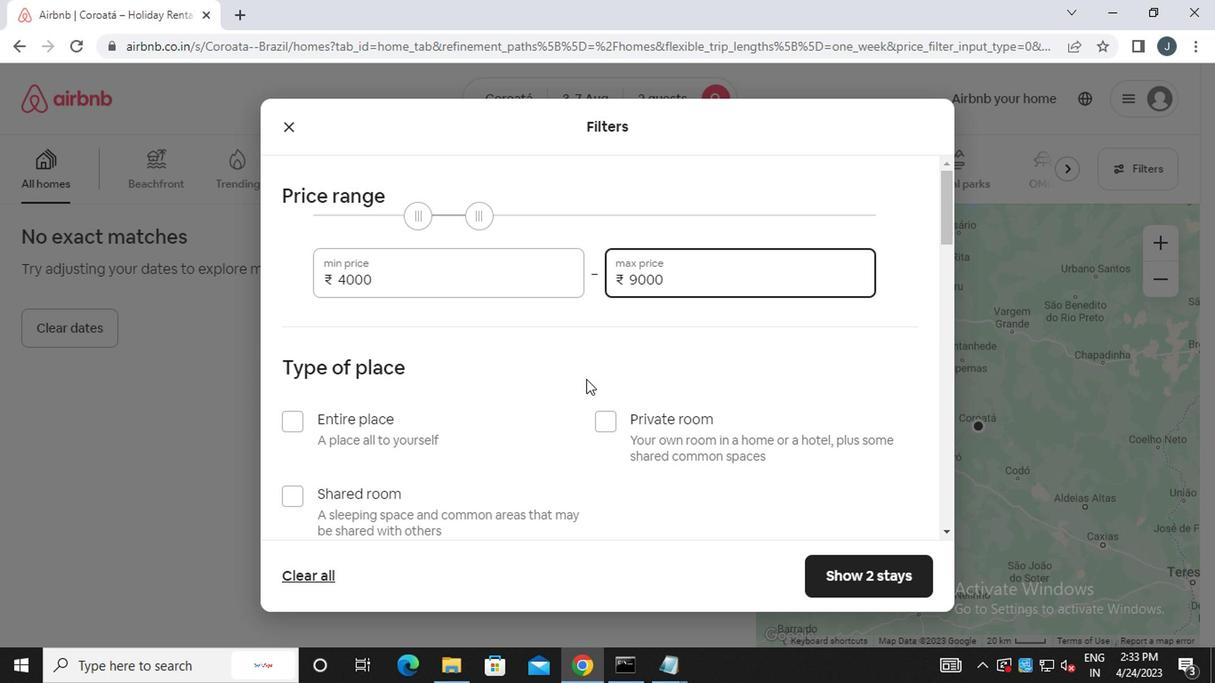 
Action: Mouse scrolled (583, 352) with delta (0, 0)
Screenshot: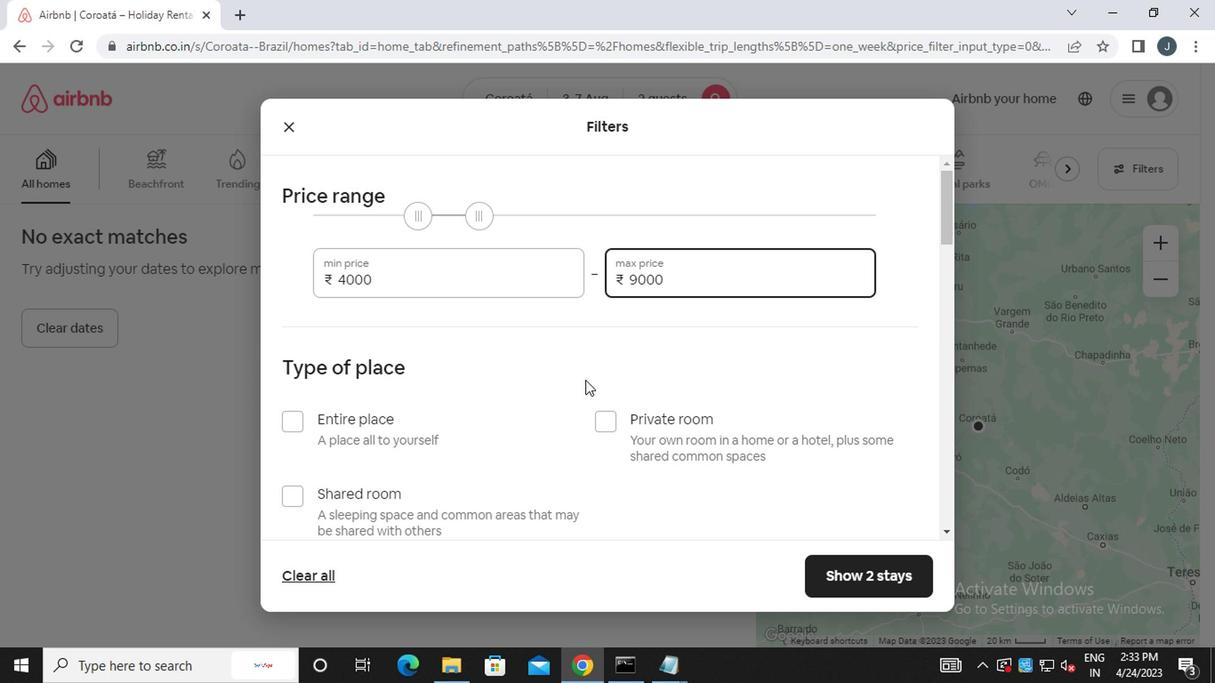 
Action: Mouse moved to (678, 255)
Screenshot: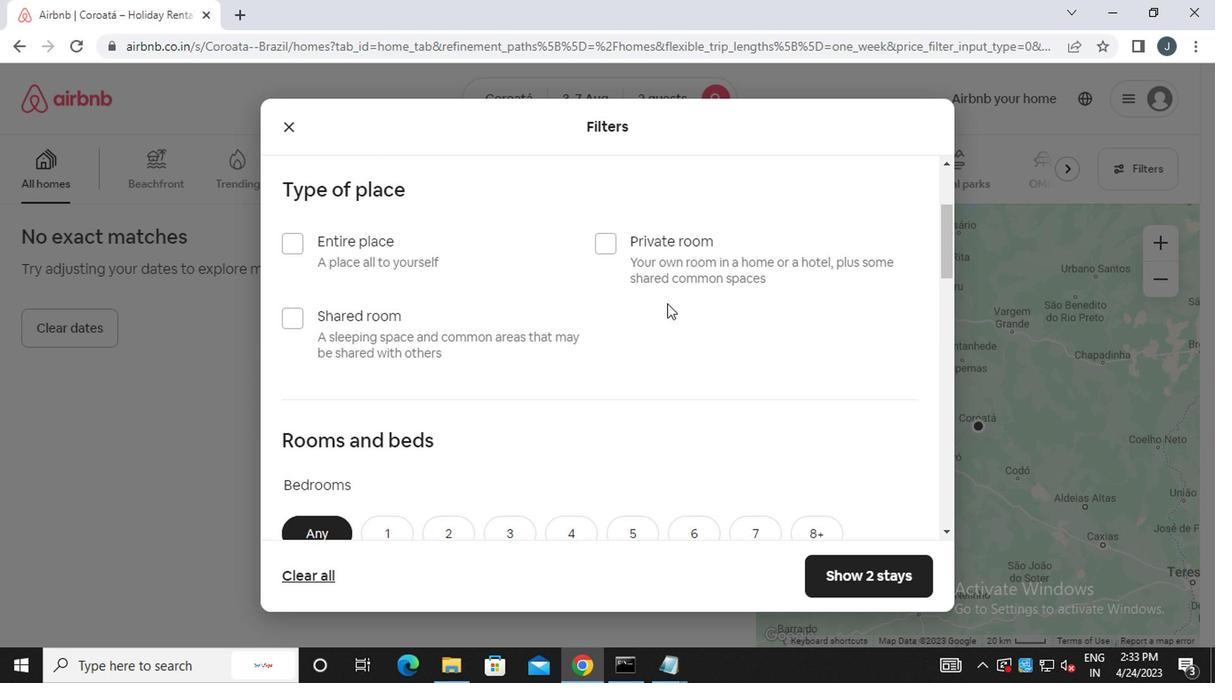 
Action: Mouse pressed left at (678, 255)
Screenshot: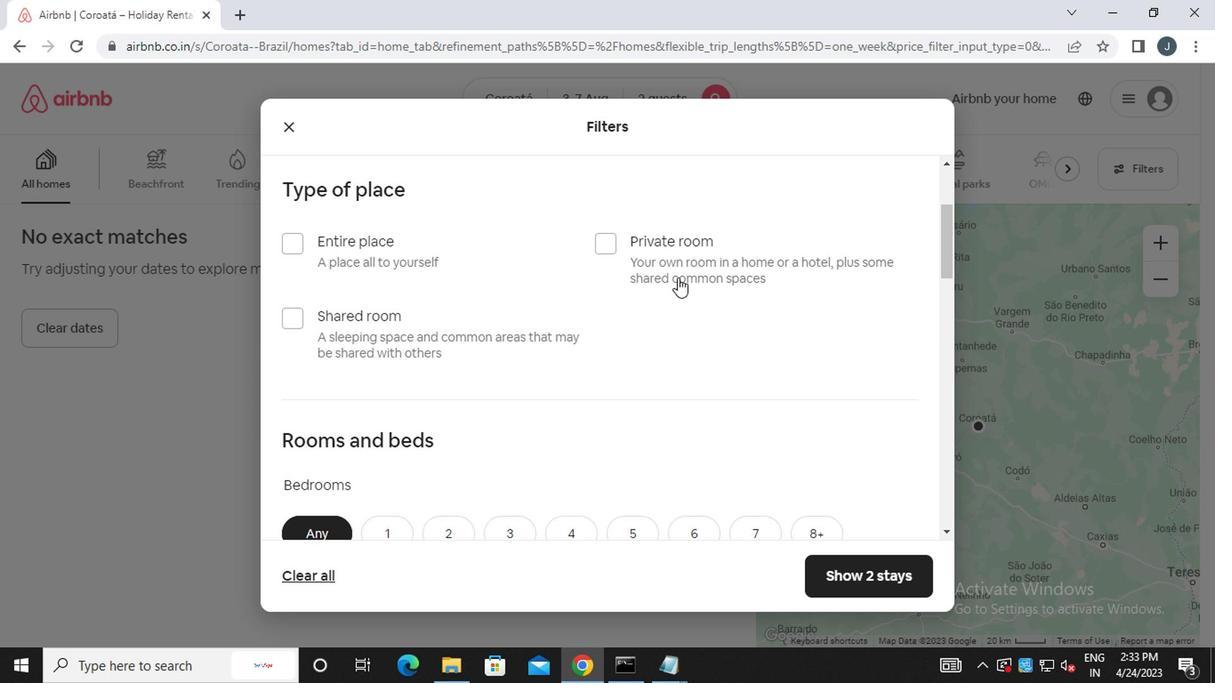 
Action: Mouse moved to (613, 297)
Screenshot: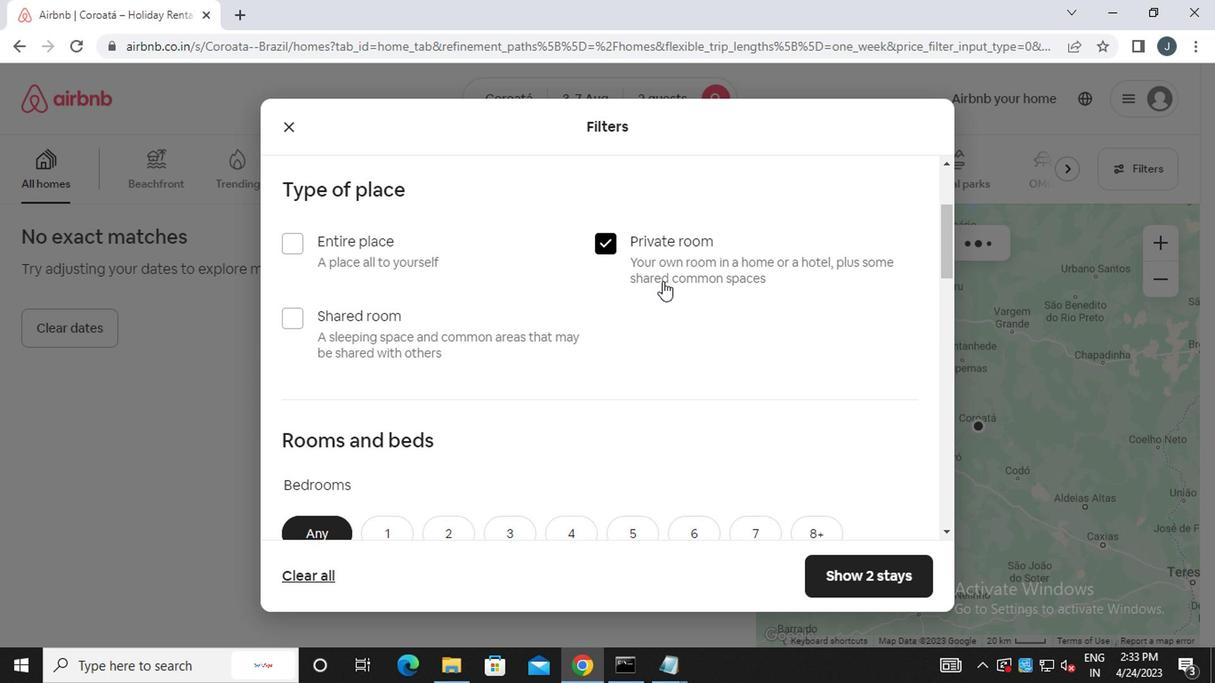 
Action: Mouse scrolled (613, 297) with delta (0, 0)
Screenshot: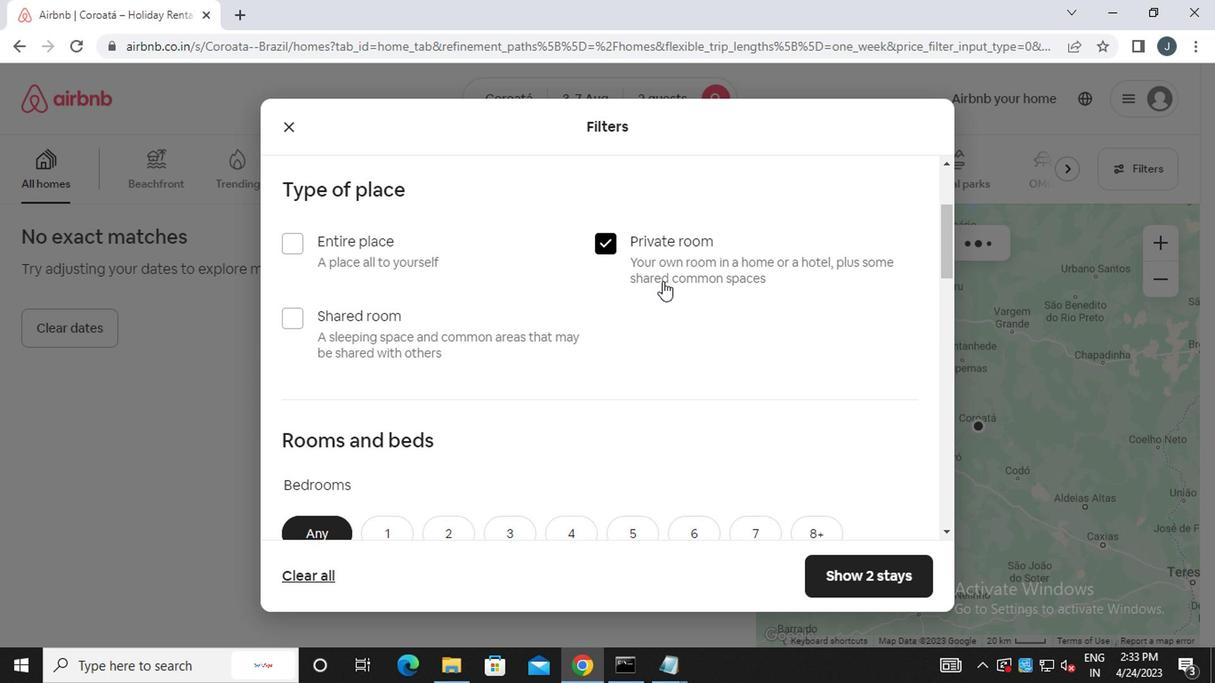 
Action: Mouse scrolled (613, 297) with delta (0, 0)
Screenshot: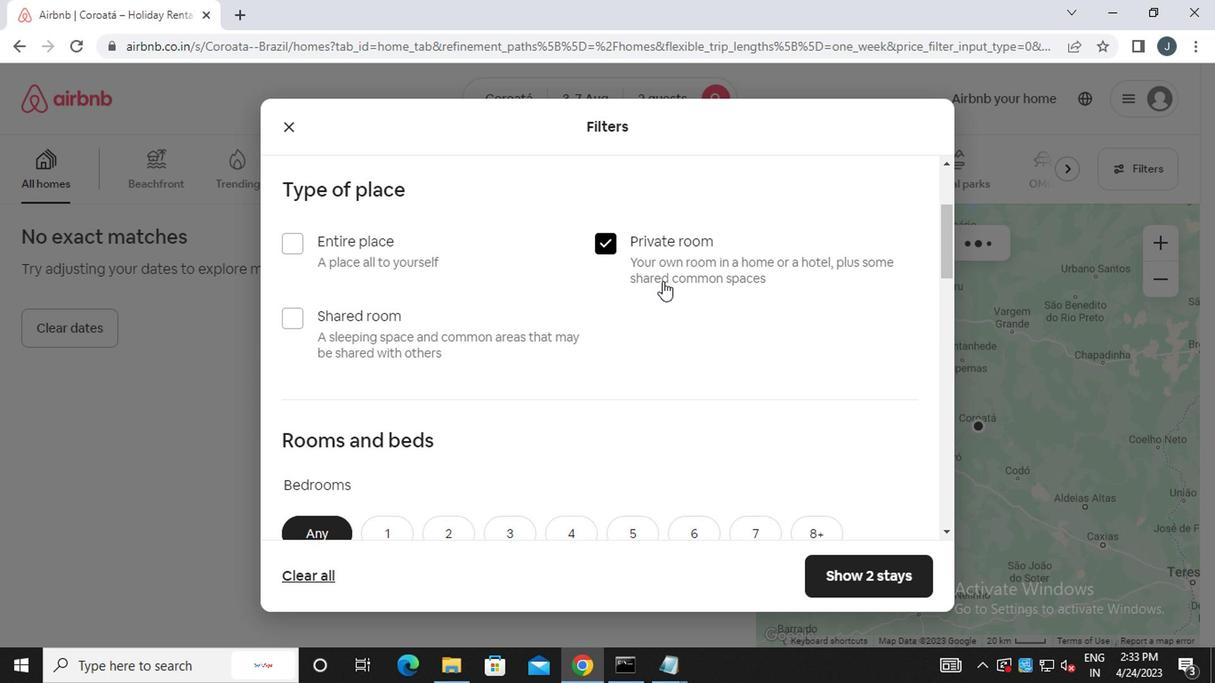 
Action: Mouse scrolled (613, 297) with delta (0, 0)
Screenshot: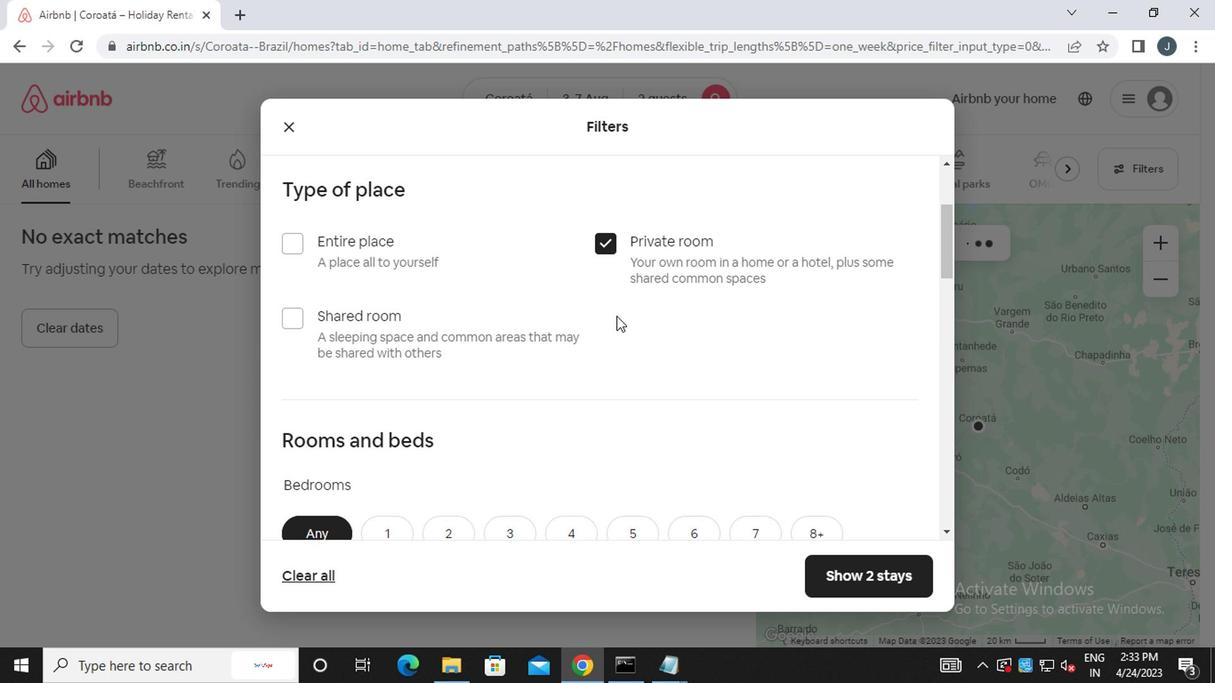 
Action: Mouse moved to (387, 255)
Screenshot: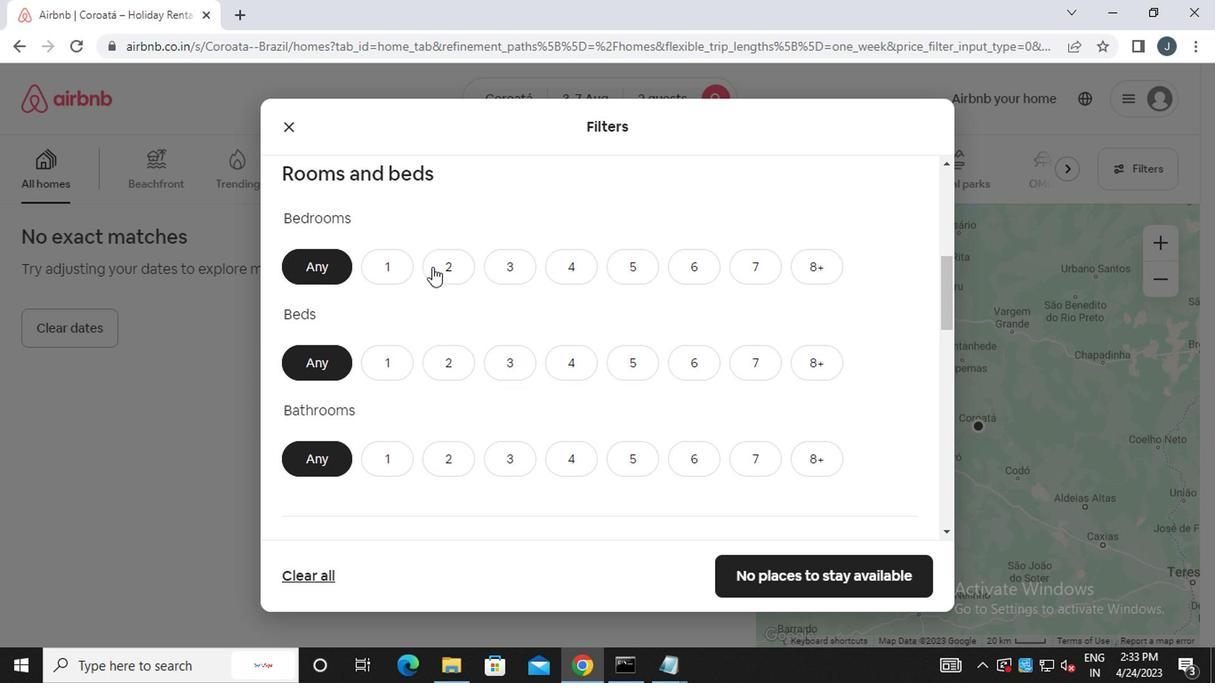 
Action: Mouse pressed left at (387, 255)
Screenshot: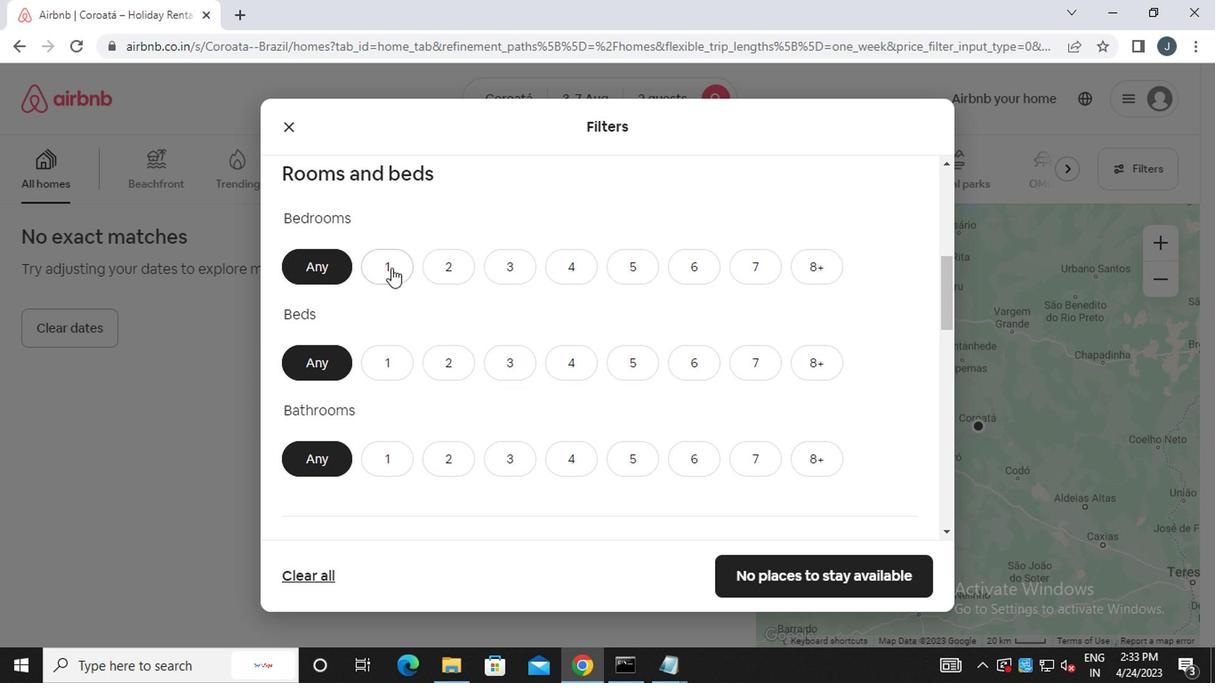 
Action: Mouse moved to (389, 337)
Screenshot: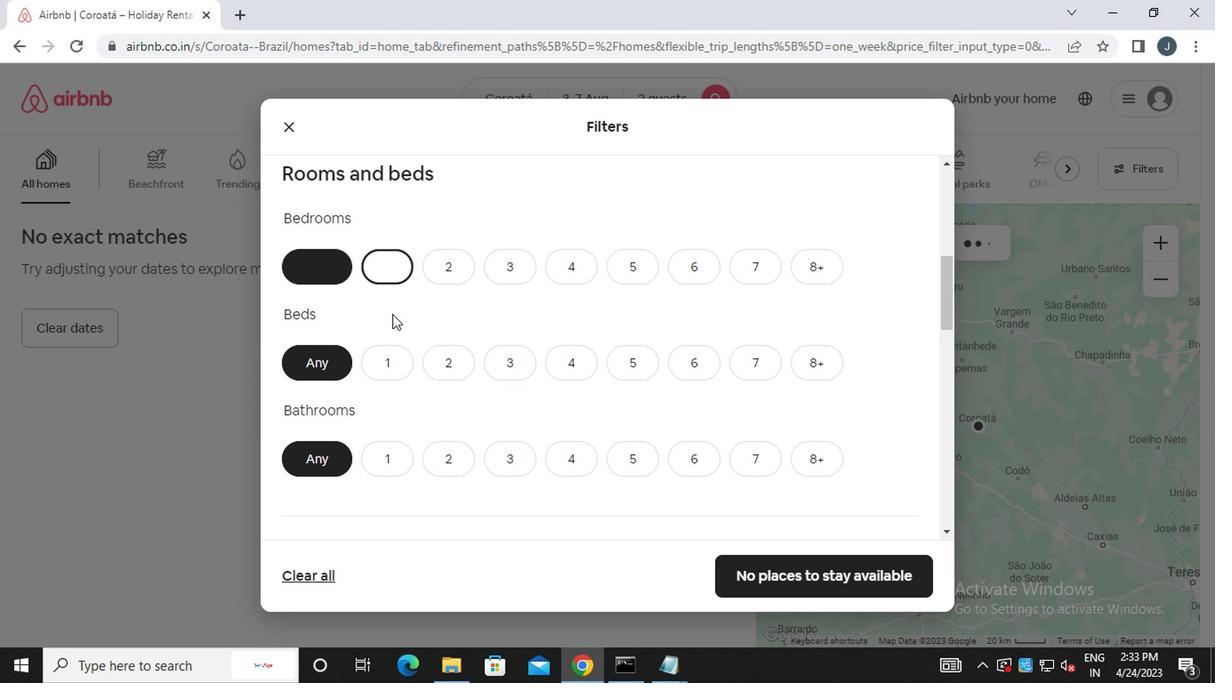 
Action: Mouse pressed left at (389, 337)
Screenshot: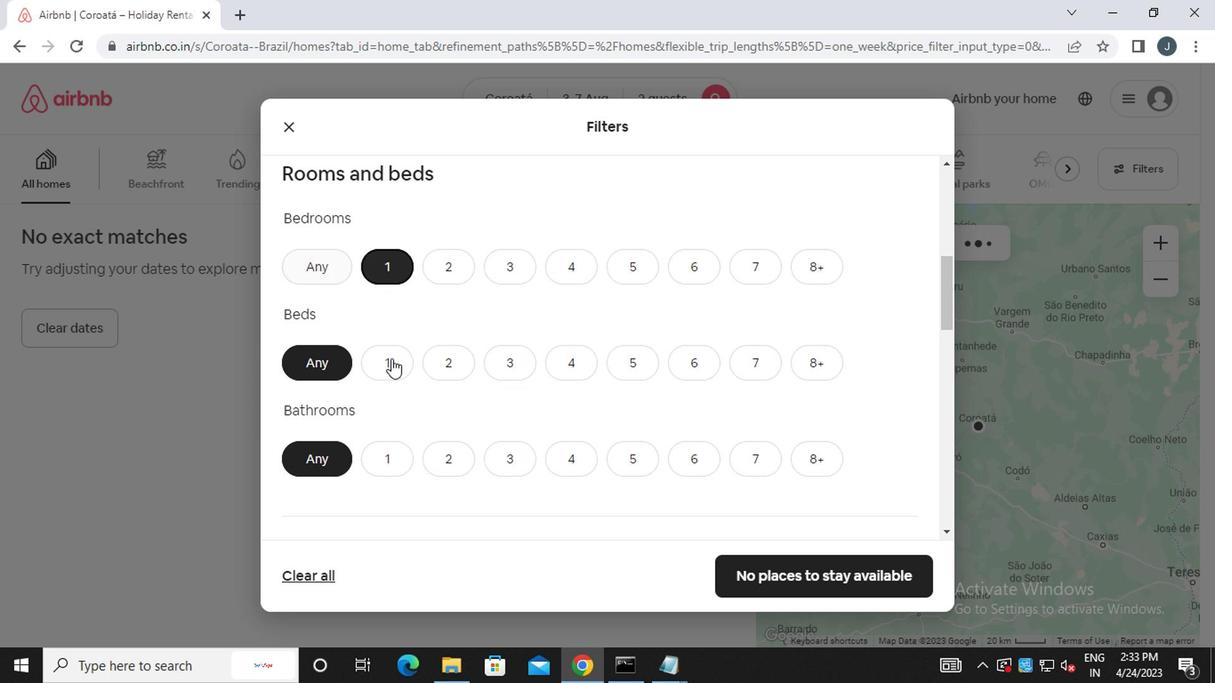 
Action: Mouse moved to (376, 421)
Screenshot: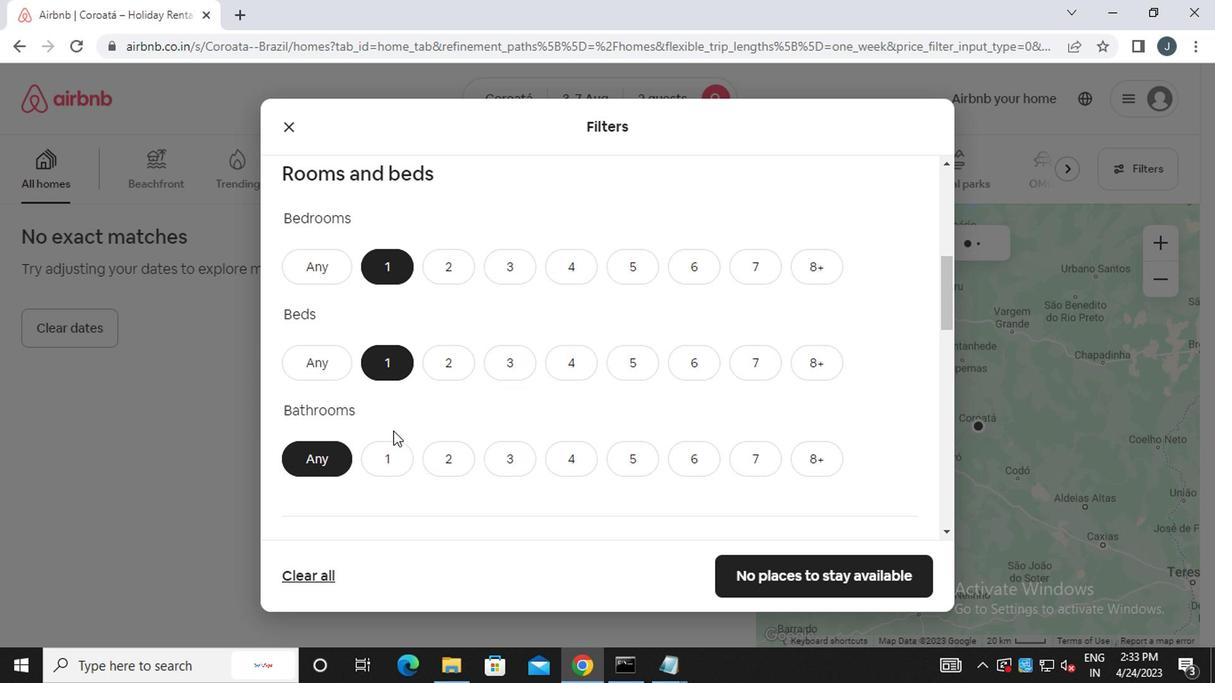 
Action: Mouse pressed left at (376, 421)
Screenshot: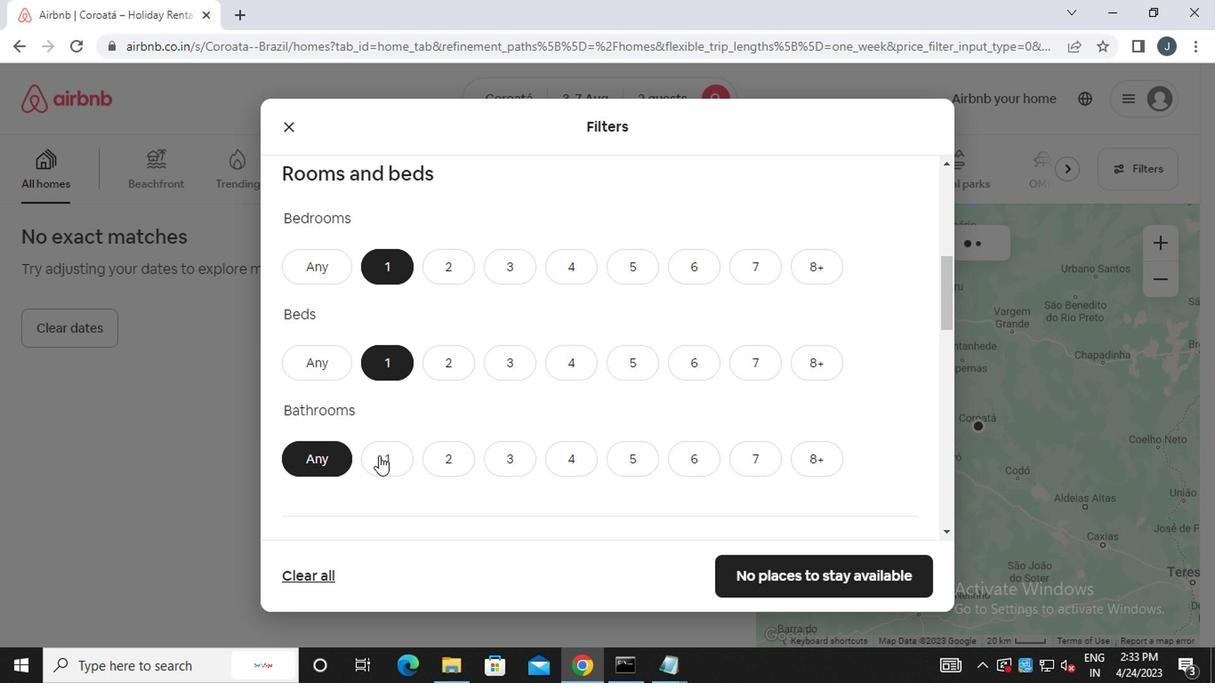 
Action: Mouse moved to (376, 412)
Screenshot: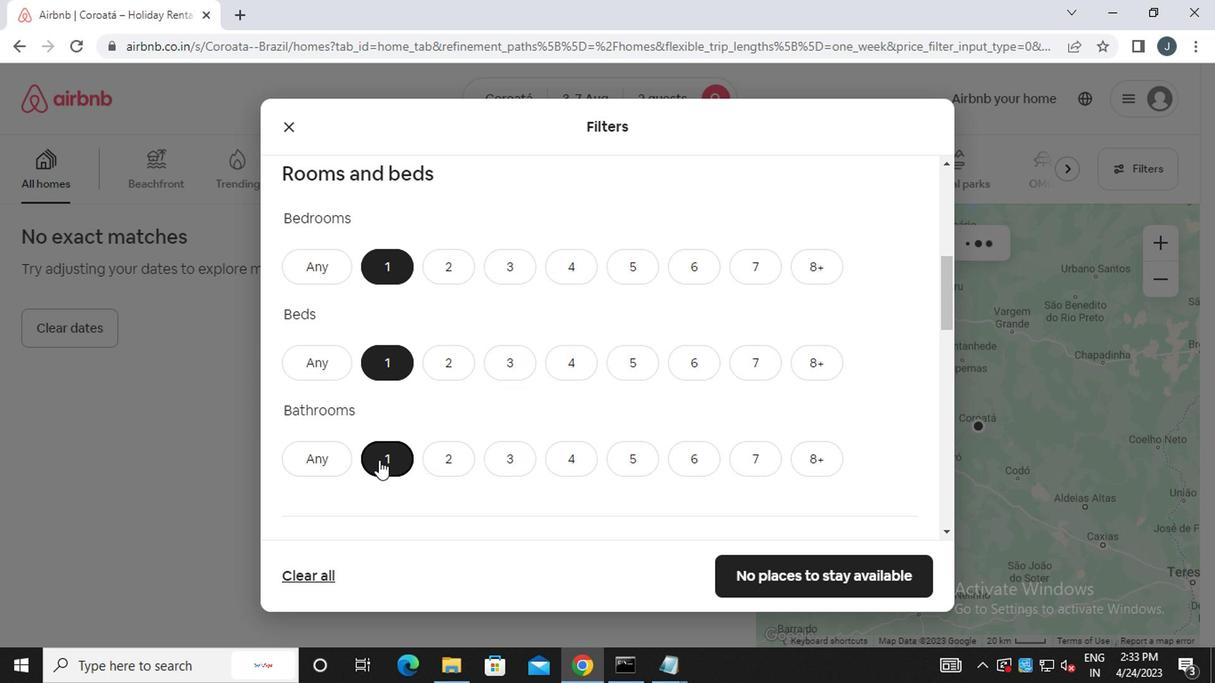 
Action: Mouse scrolled (376, 411) with delta (0, 0)
Screenshot: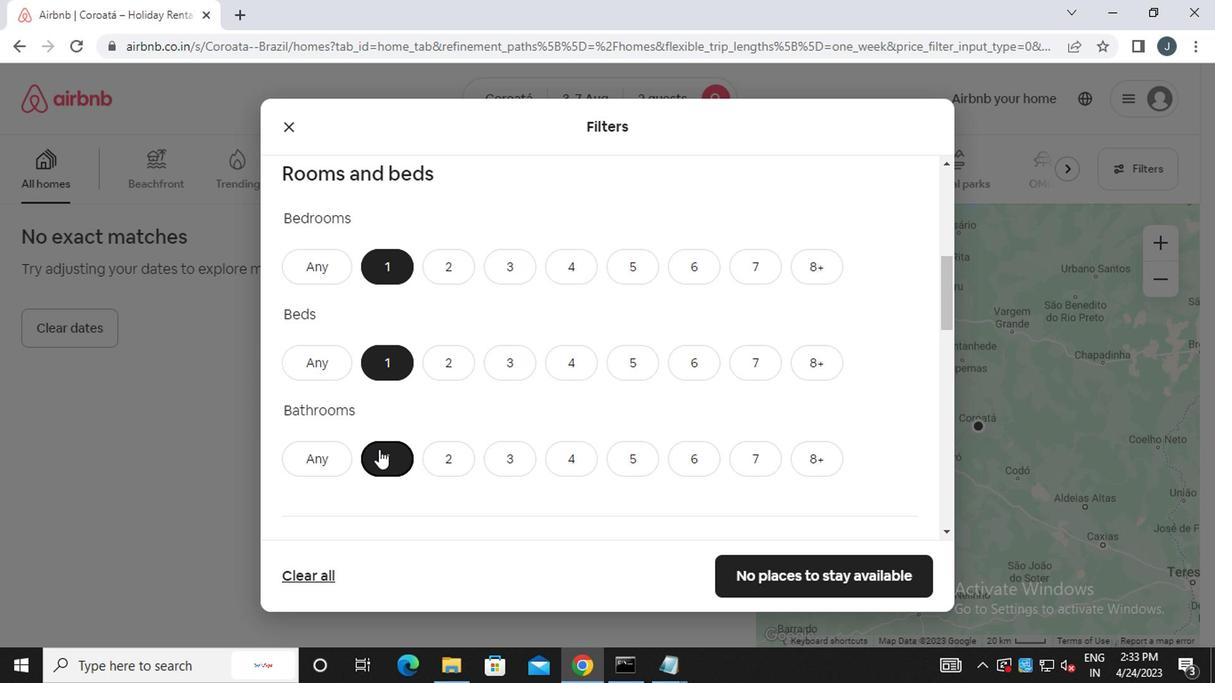 
Action: Mouse scrolled (376, 411) with delta (0, 0)
Screenshot: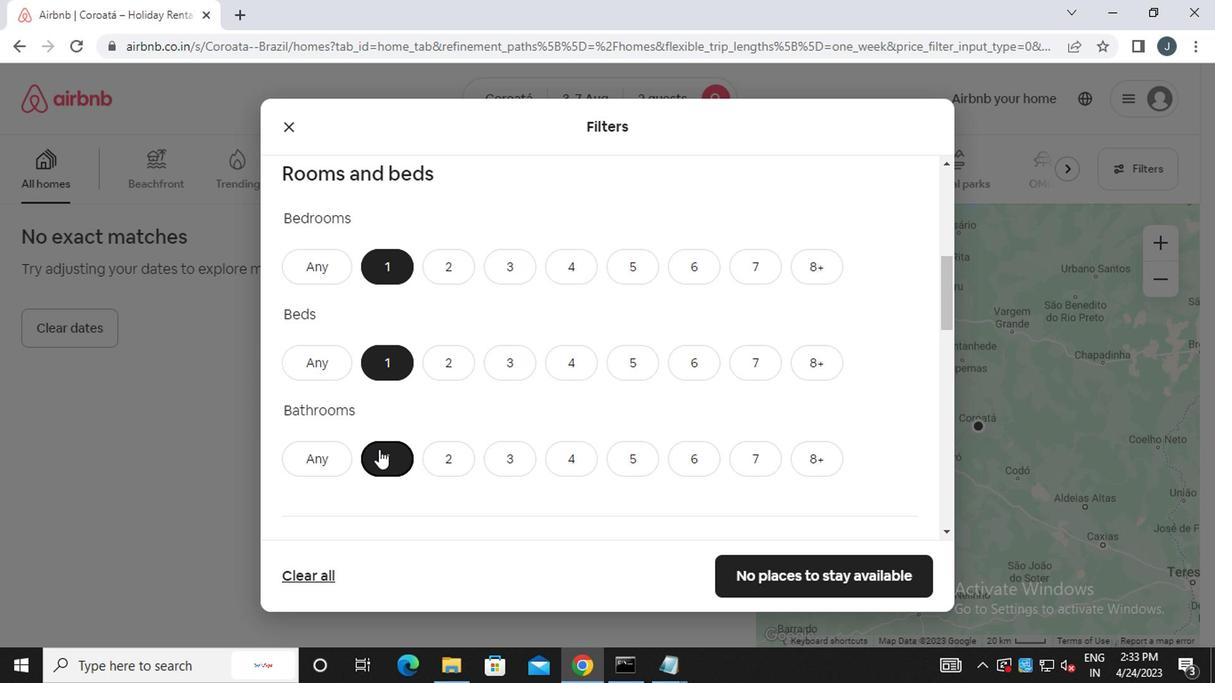 
Action: Mouse moved to (391, 355)
Screenshot: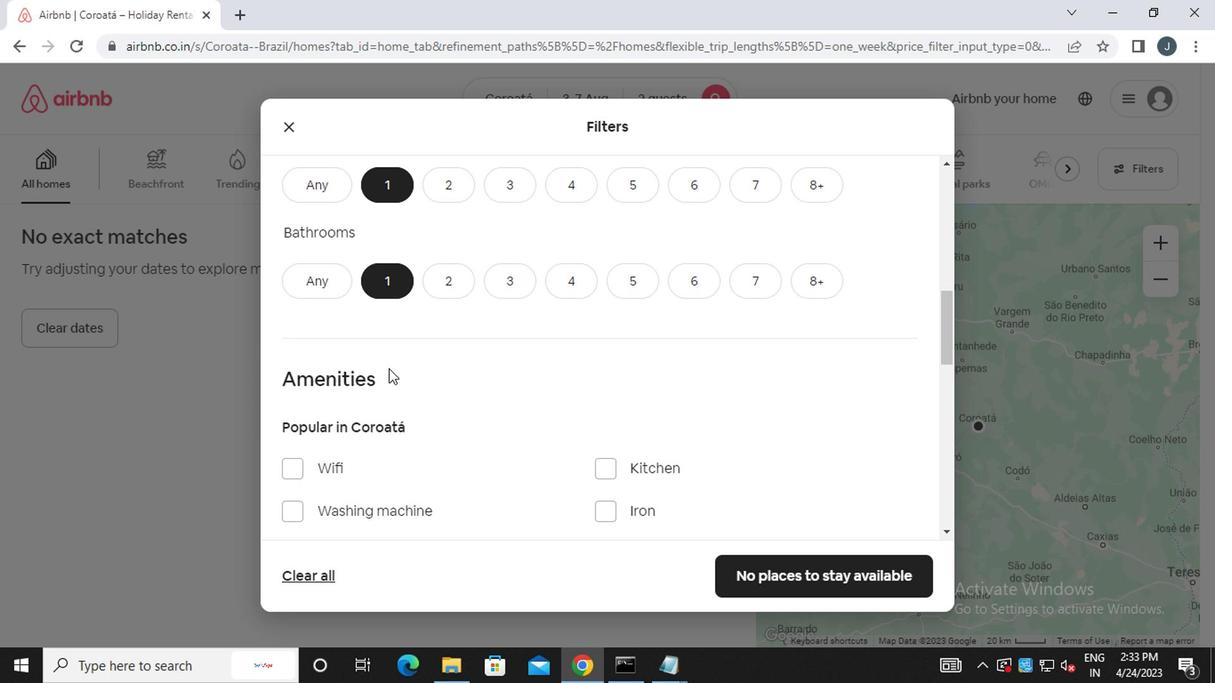 
Action: Mouse scrolled (391, 354) with delta (0, 0)
Screenshot: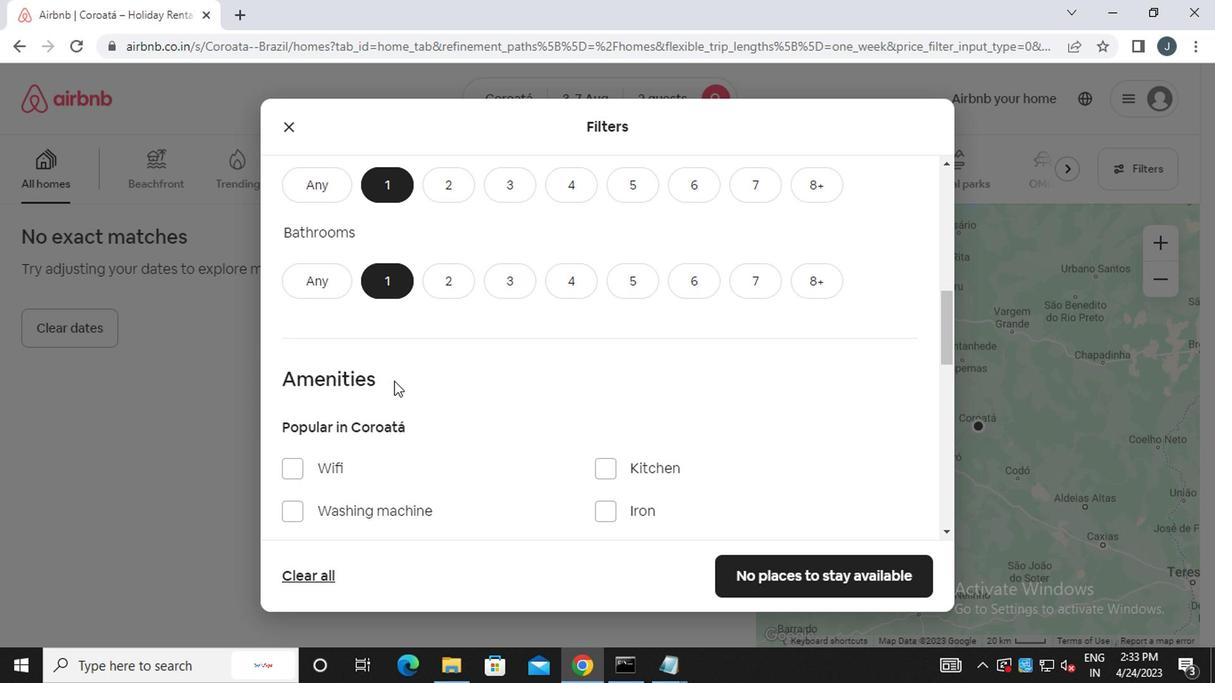 
Action: Mouse moved to (500, 337)
Screenshot: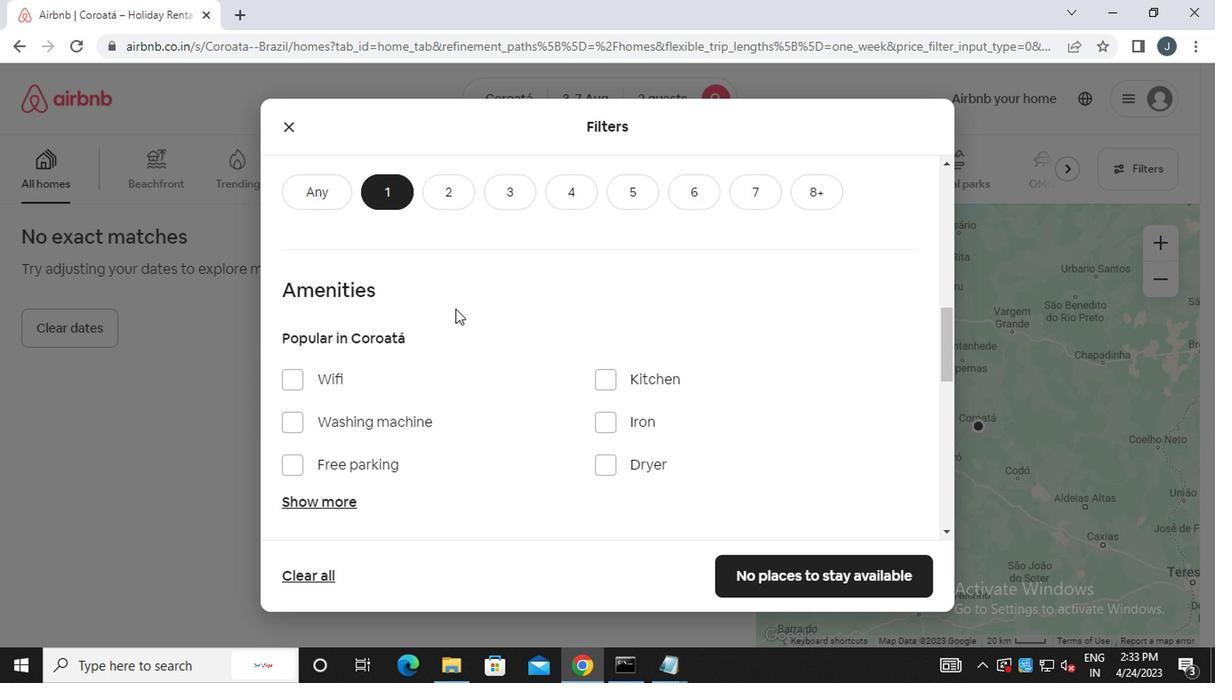 
Action: Mouse scrolled (500, 336) with delta (0, 0)
Screenshot: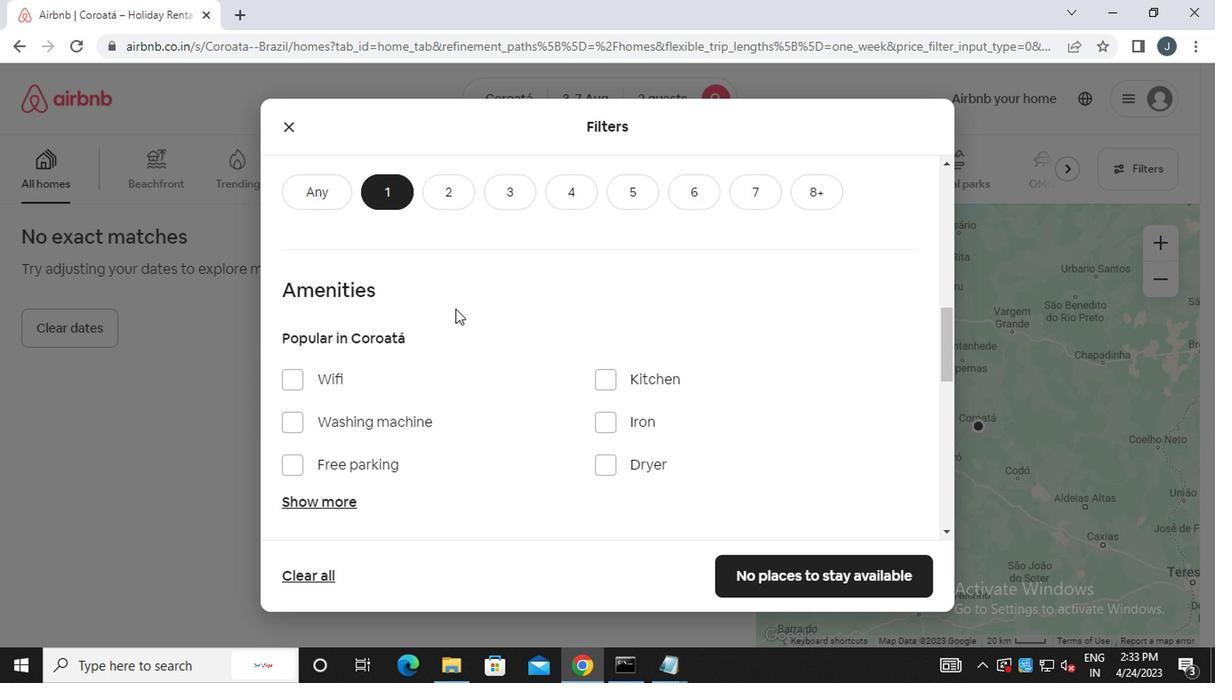 
Action: Mouse moved to (483, 341)
Screenshot: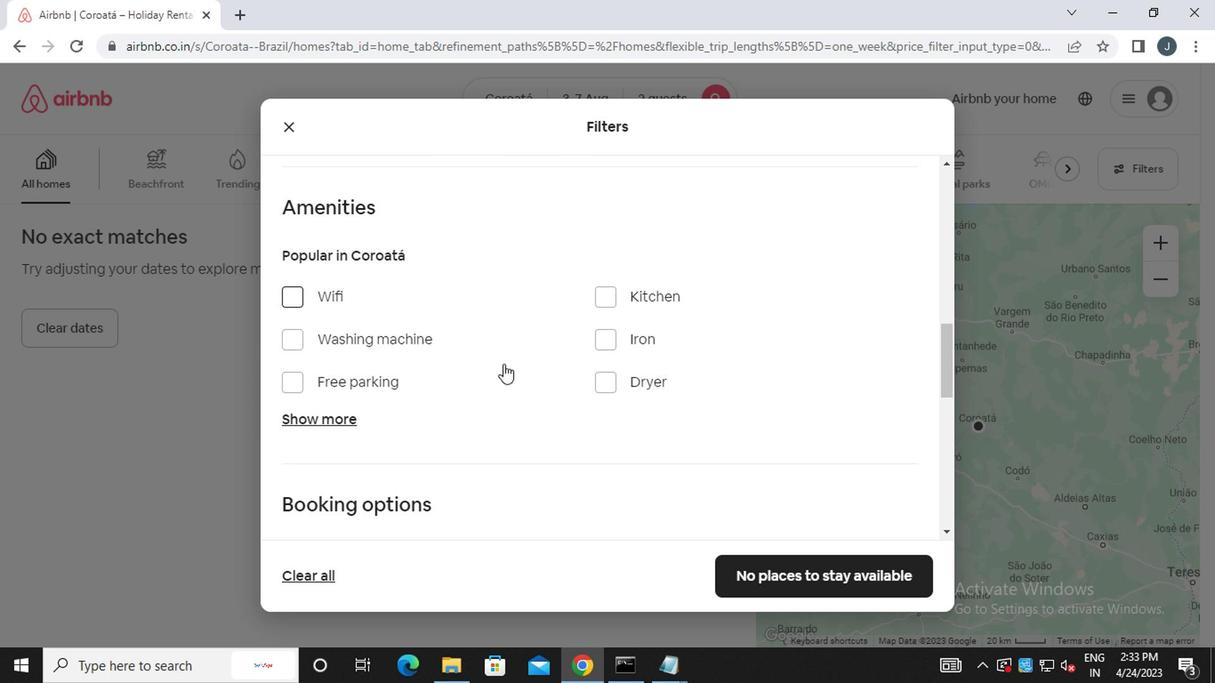 
Action: Mouse scrolled (483, 340) with delta (0, 0)
Screenshot: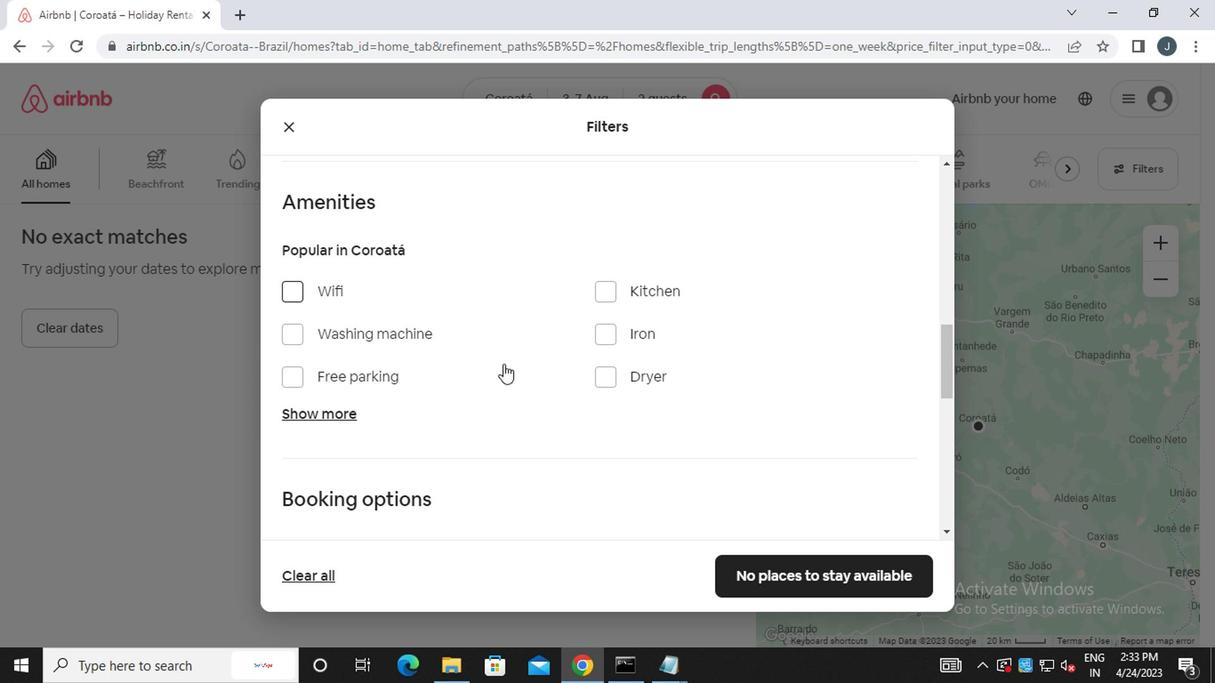 
Action: Mouse moved to (484, 357)
Screenshot: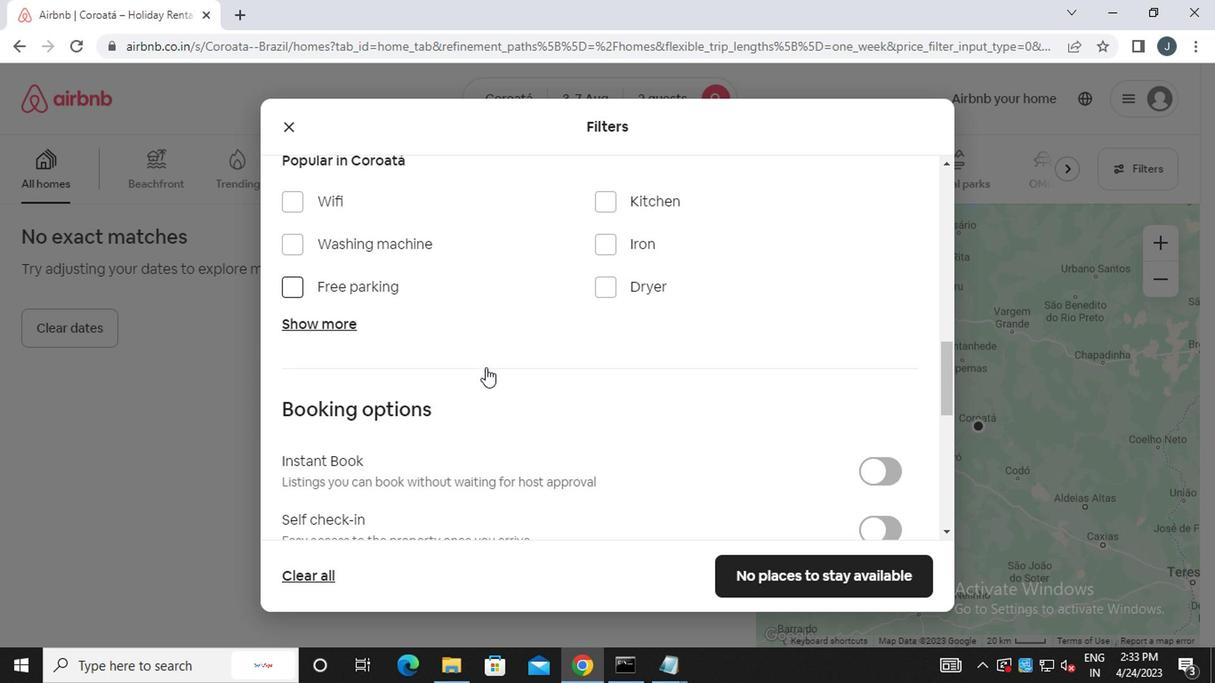 
Action: Mouse scrolled (484, 356) with delta (0, -1)
Screenshot: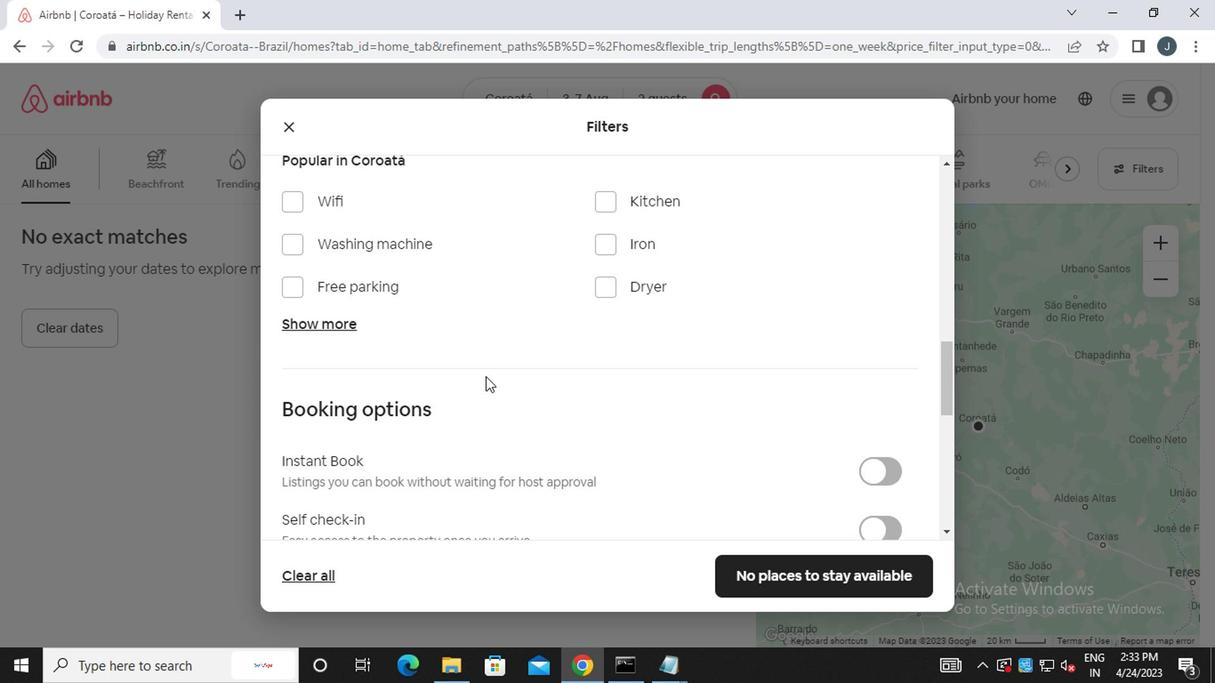 
Action: Mouse scrolled (484, 356) with delta (0, -1)
Screenshot: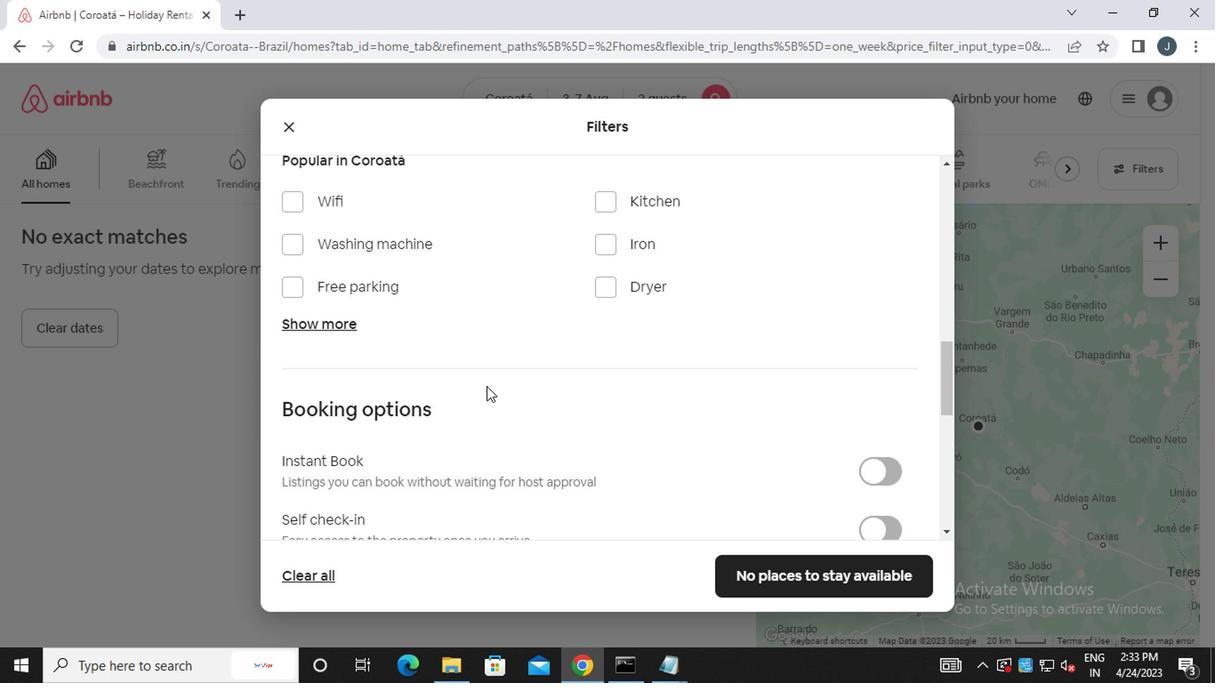 
Action: Mouse moved to (883, 338)
Screenshot: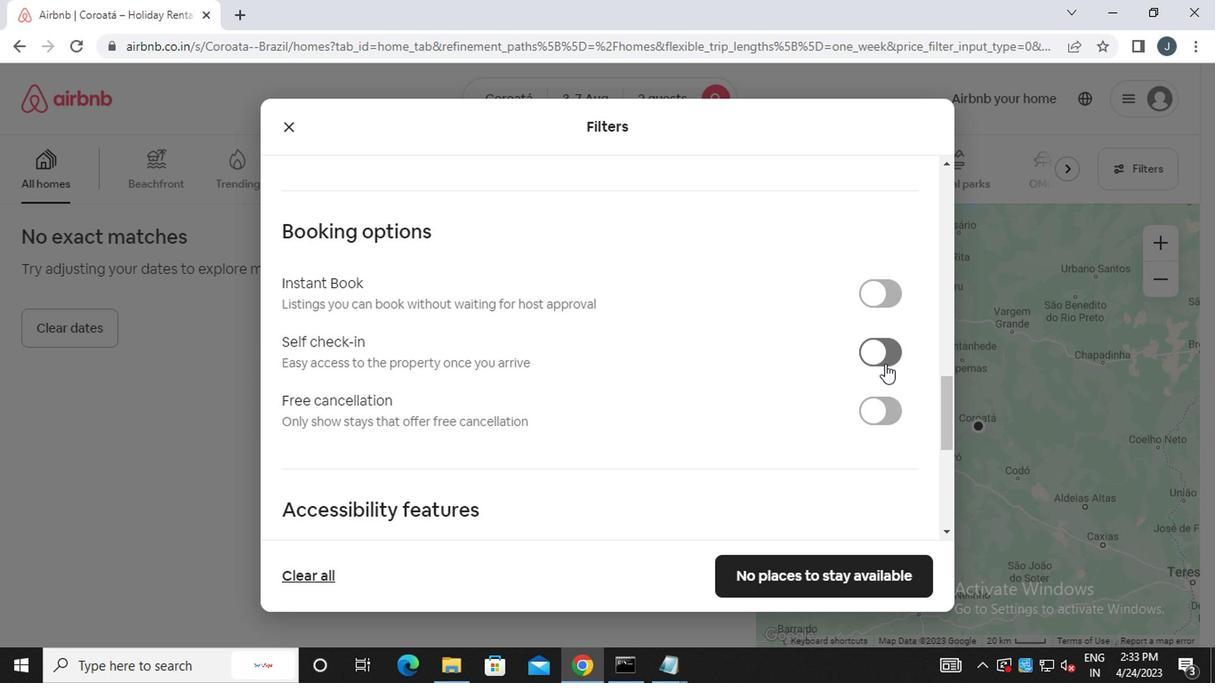 
Action: Mouse pressed left at (883, 338)
Screenshot: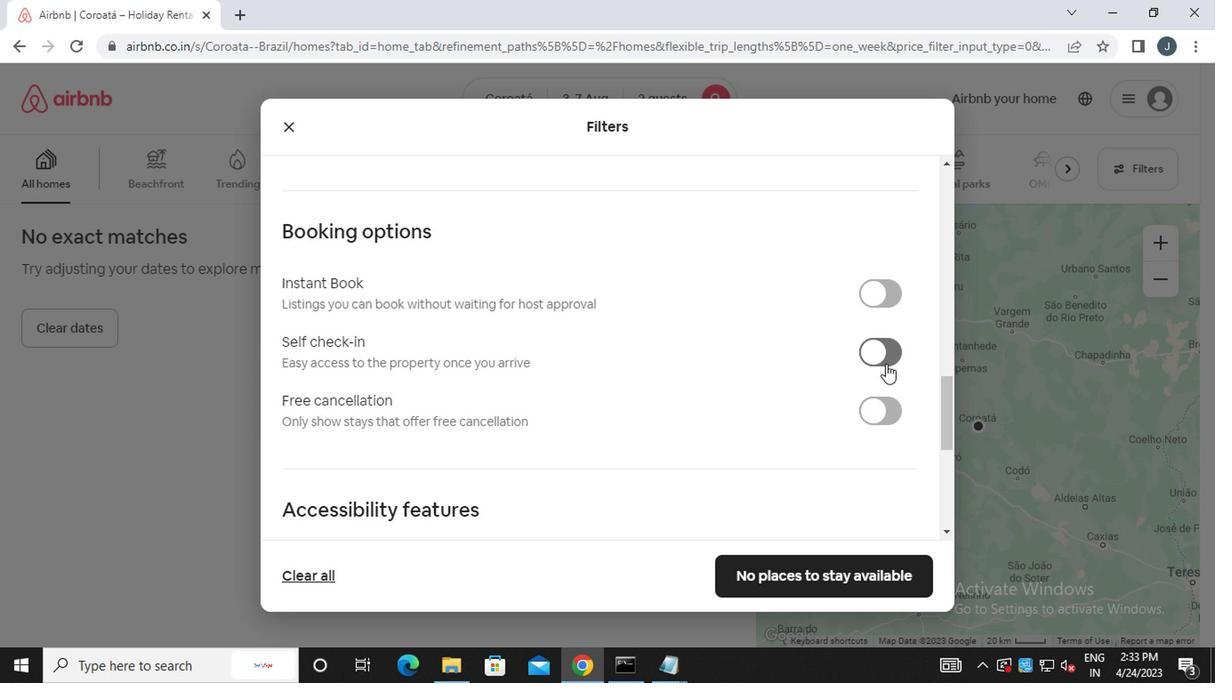 
Action: Mouse moved to (721, 334)
Screenshot: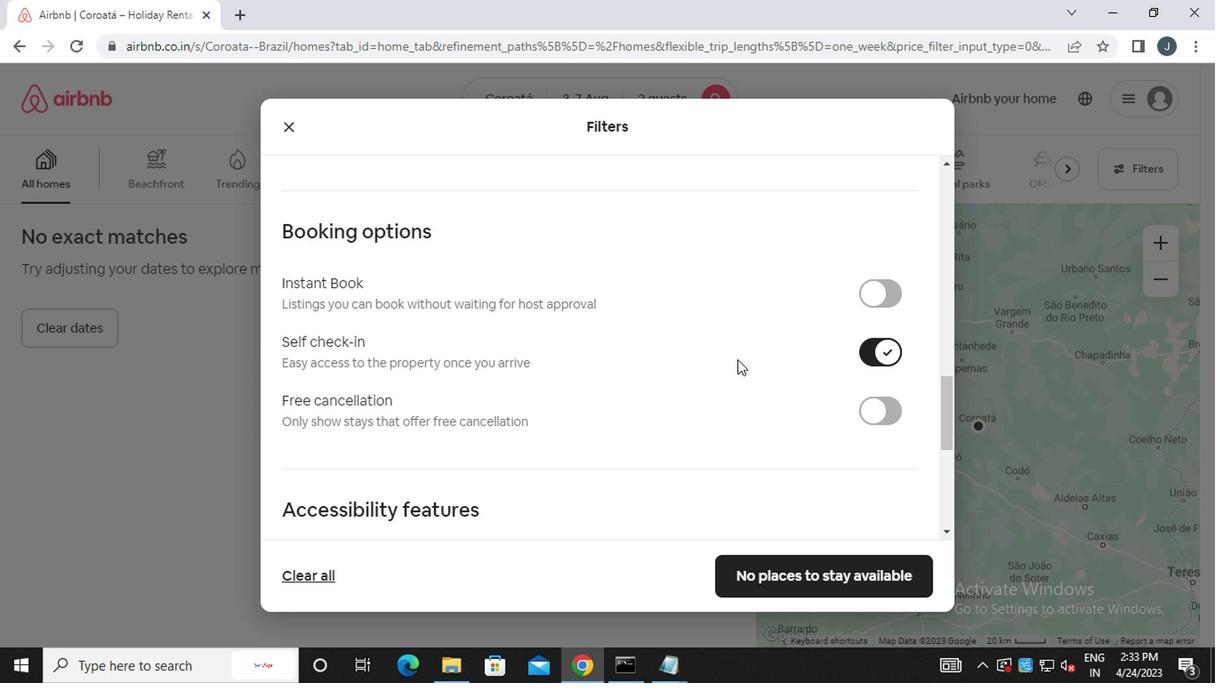 
Action: Mouse scrolled (721, 333) with delta (0, 0)
Screenshot: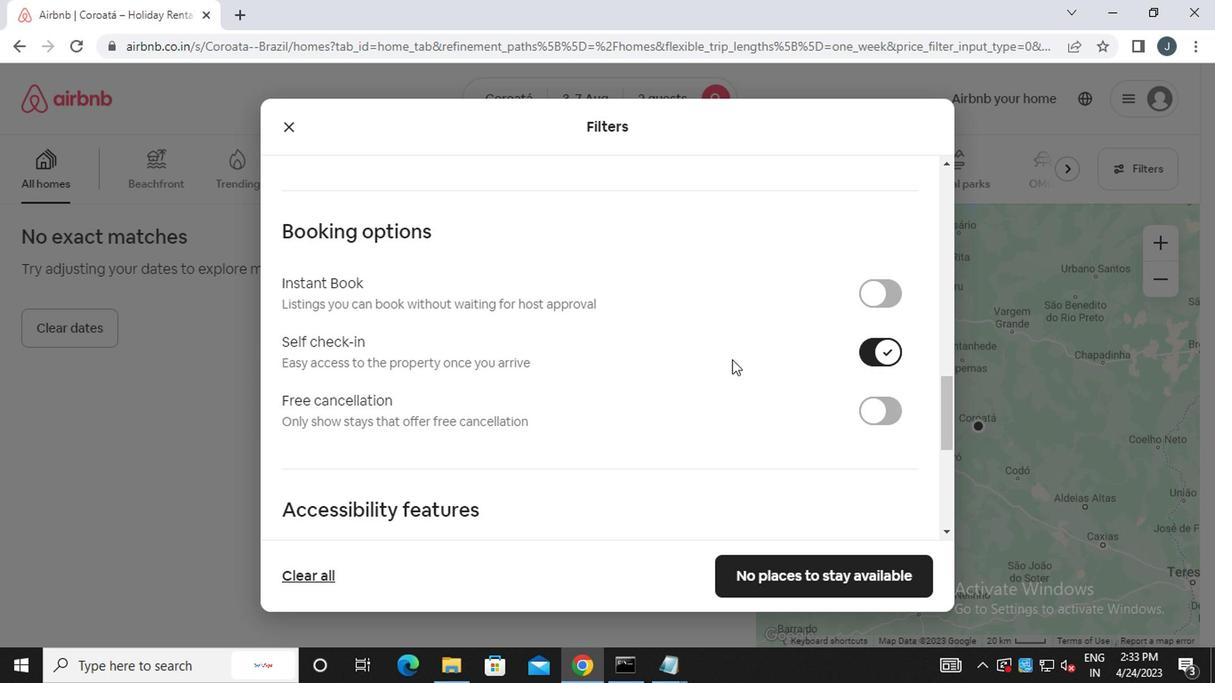 
Action: Mouse scrolled (721, 333) with delta (0, 0)
Screenshot: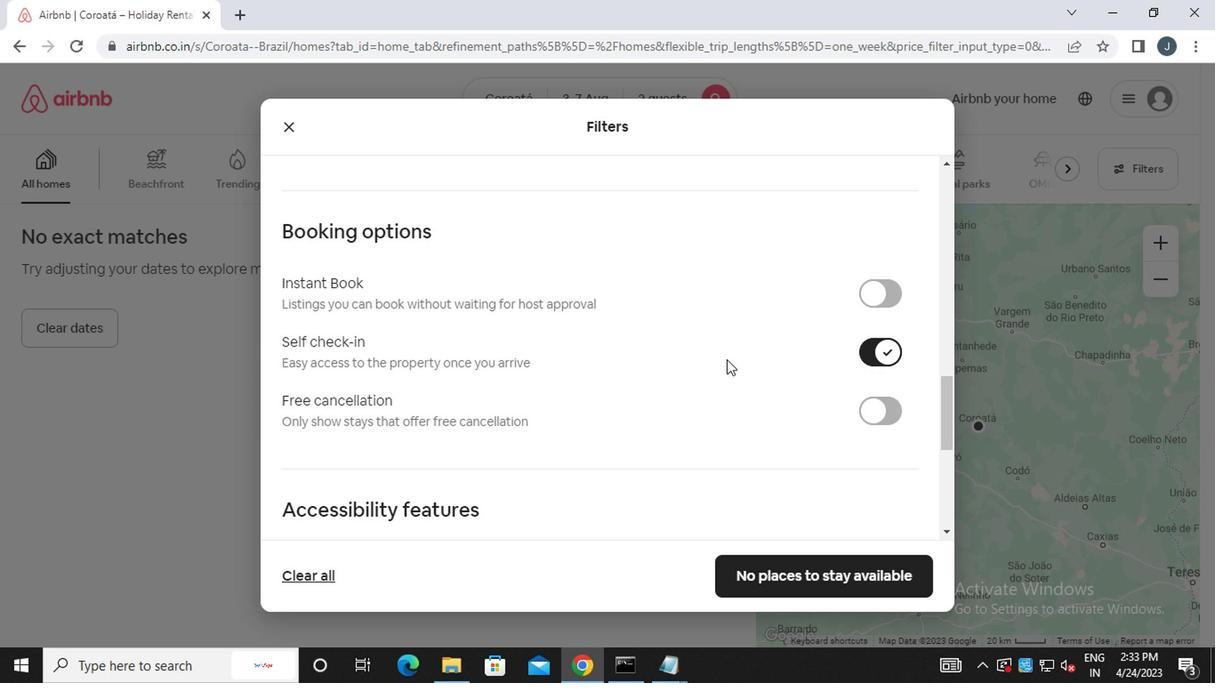 
Action: Mouse moved to (720, 335)
Screenshot: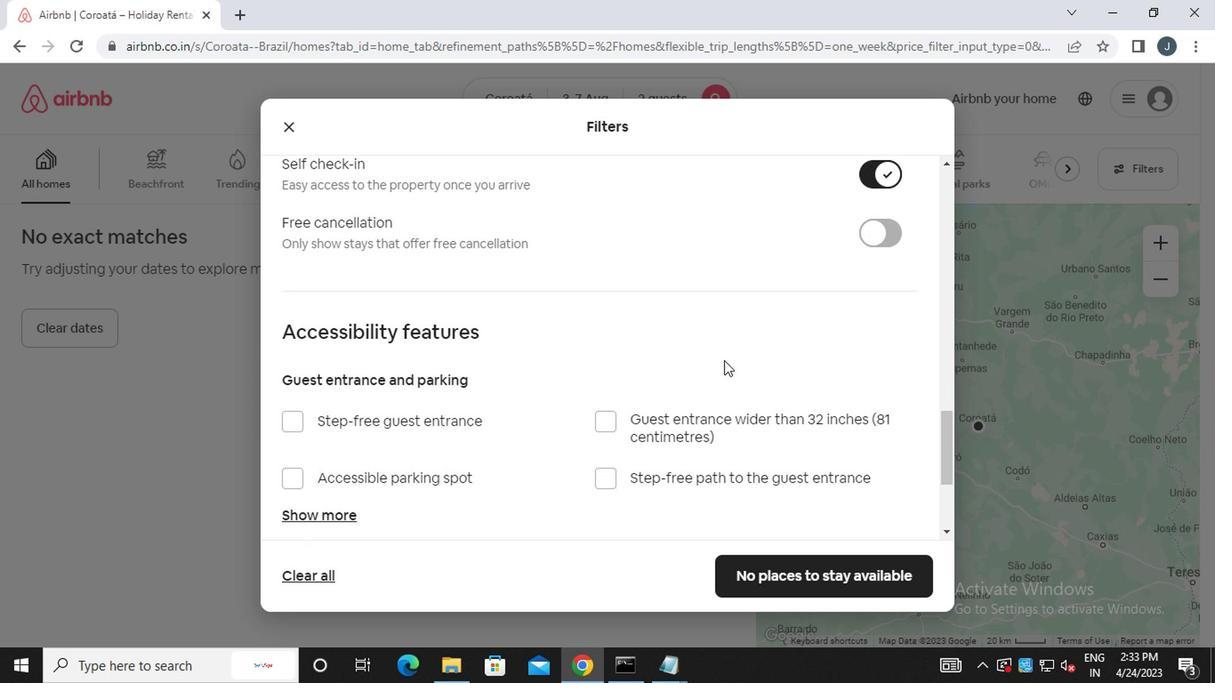 
Action: Mouse scrolled (720, 334) with delta (0, 0)
Screenshot: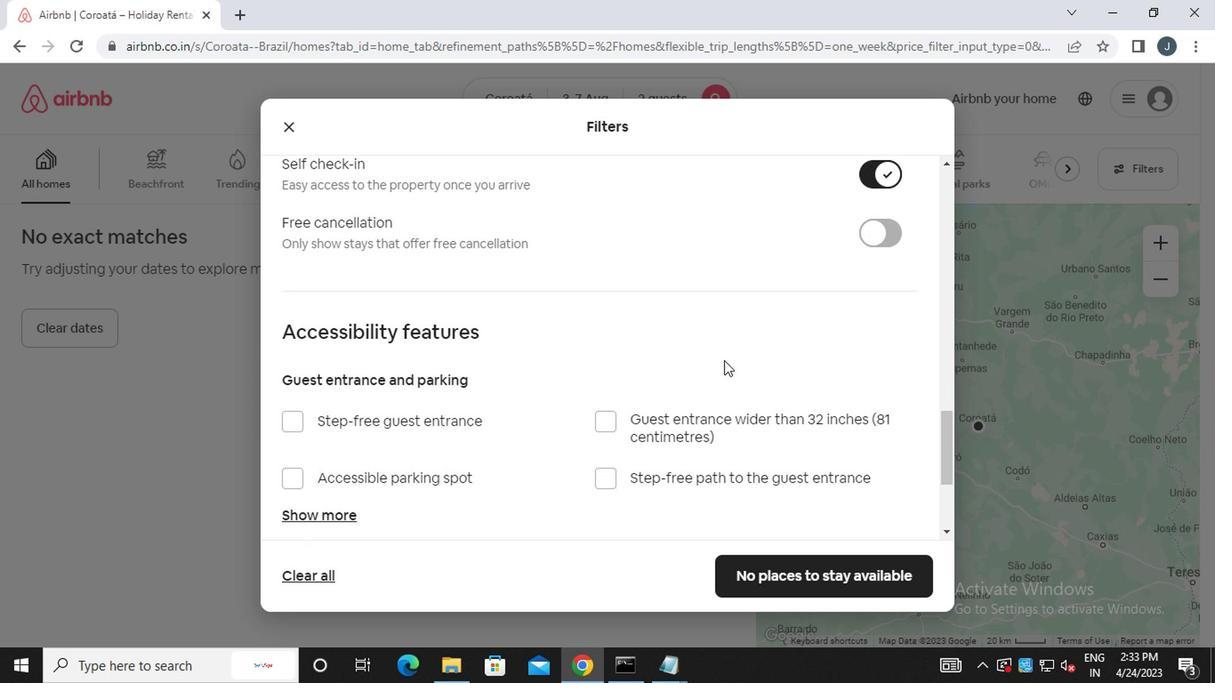 
Action: Mouse moved to (713, 338)
Screenshot: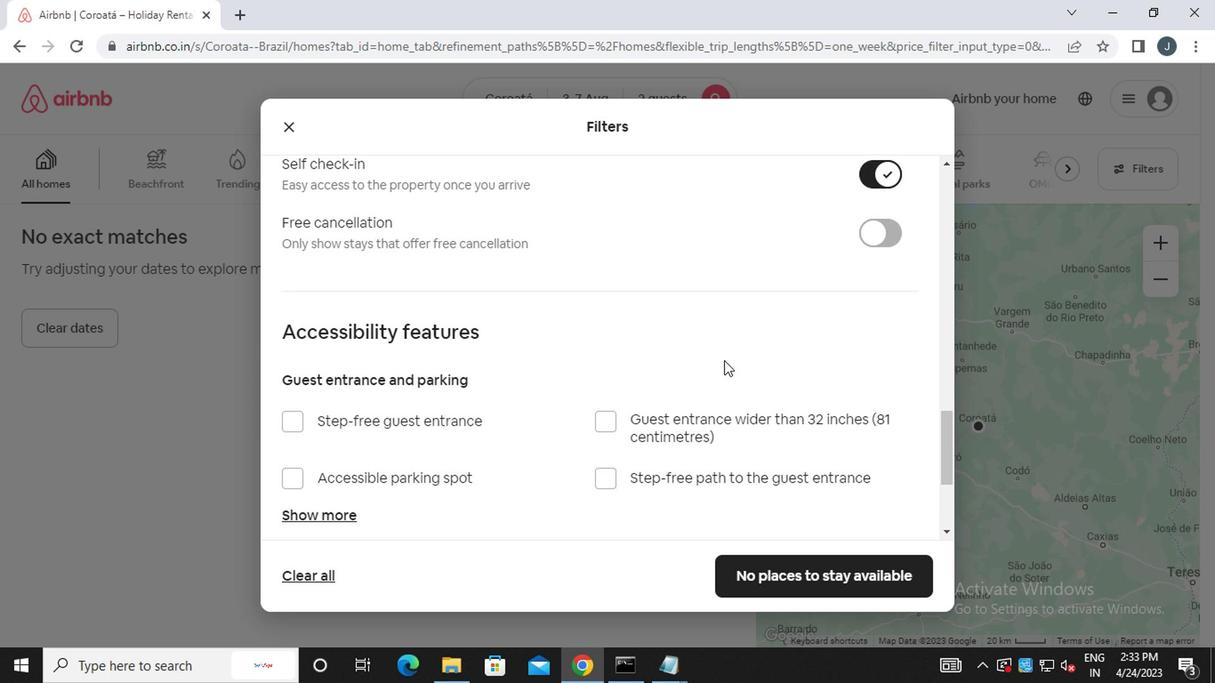 
Action: Mouse scrolled (713, 337) with delta (0, 0)
Screenshot: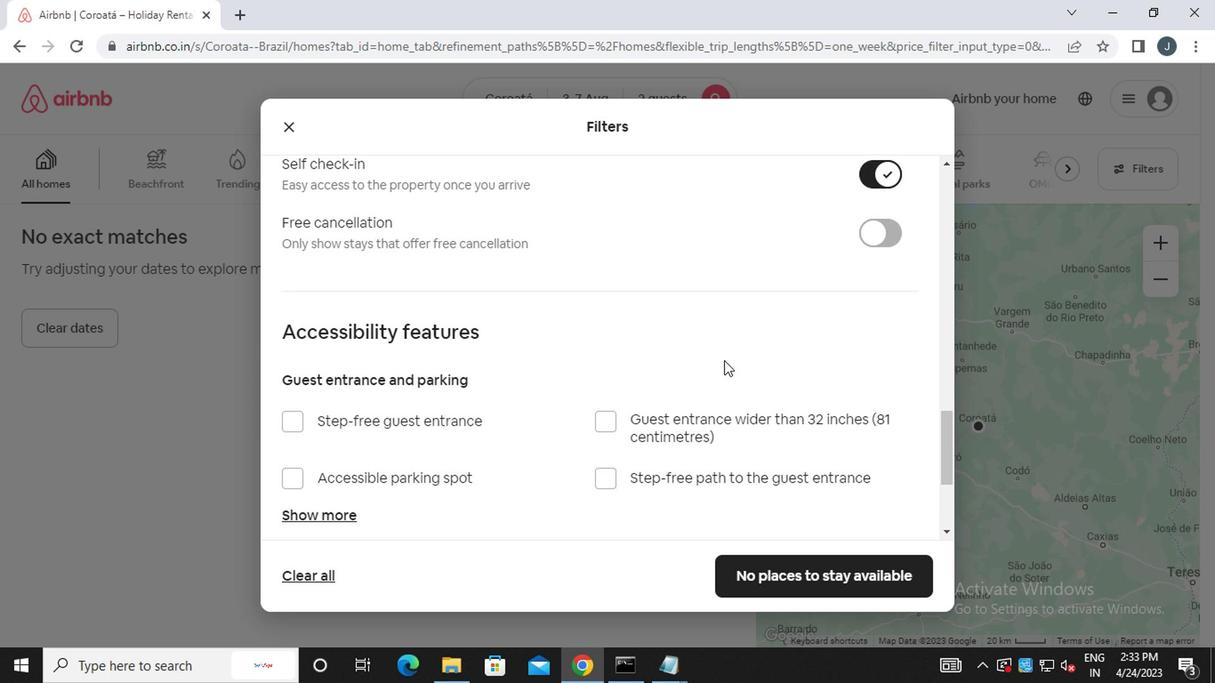 
Action: Mouse moved to (713, 338)
Screenshot: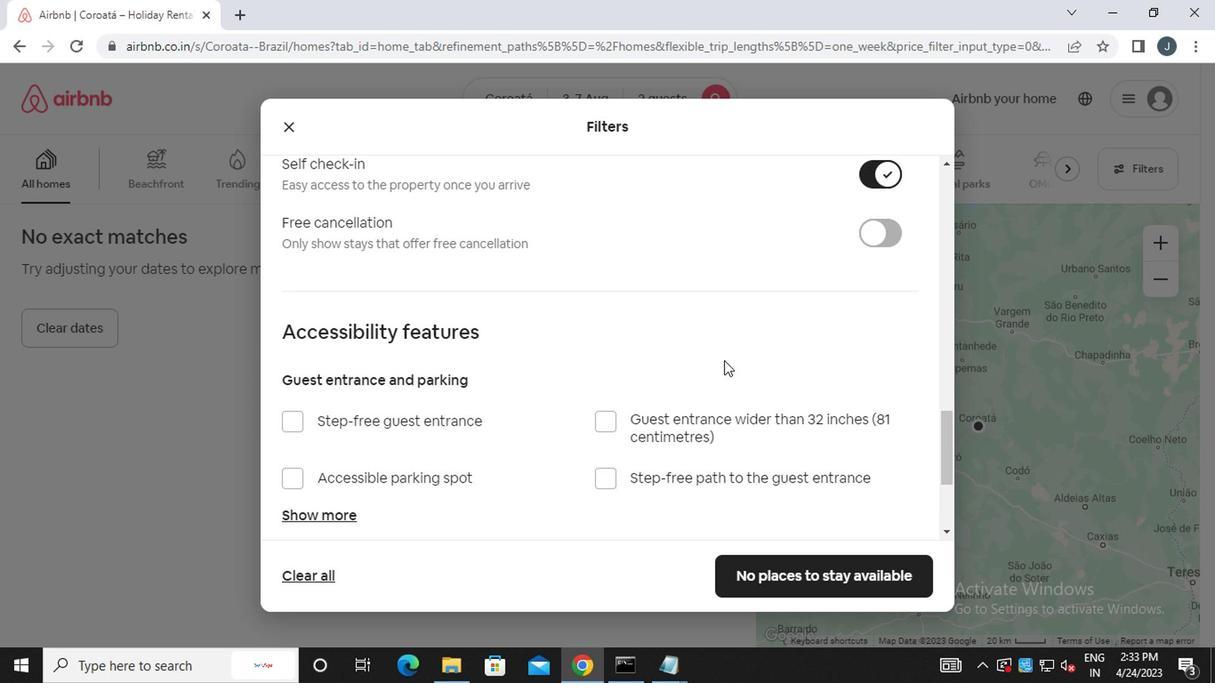 
Action: Mouse scrolled (713, 338) with delta (0, 0)
Screenshot: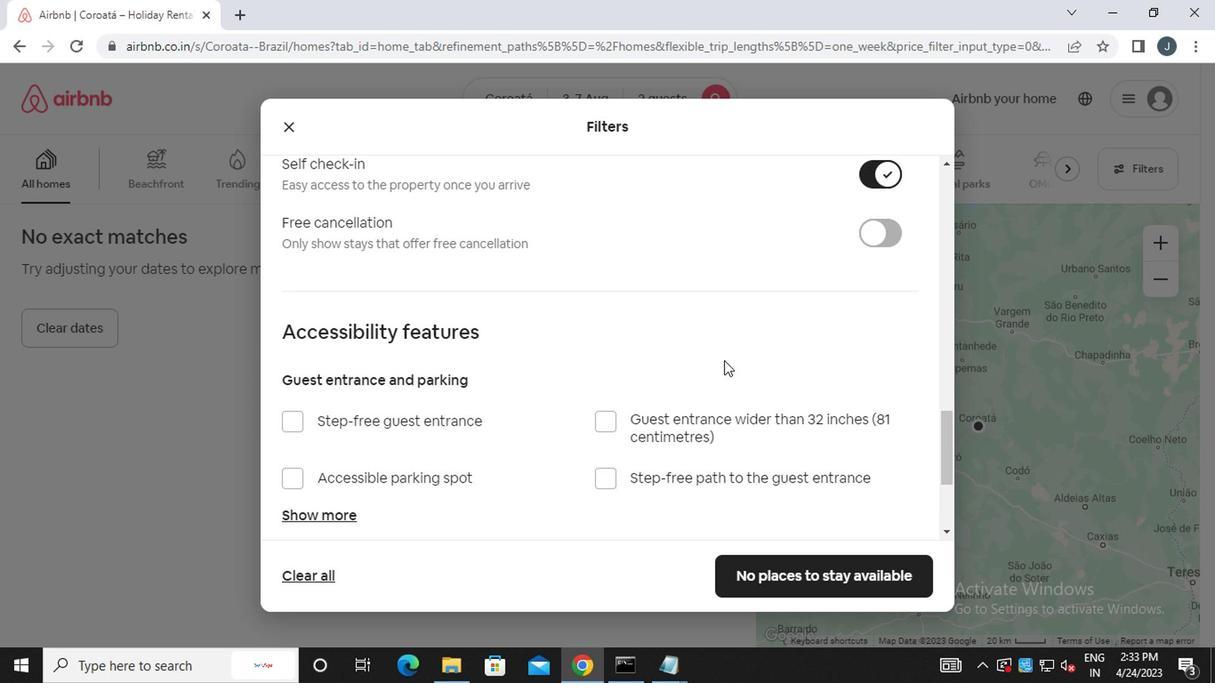 
Action: Mouse scrolled (713, 338) with delta (0, 0)
Screenshot: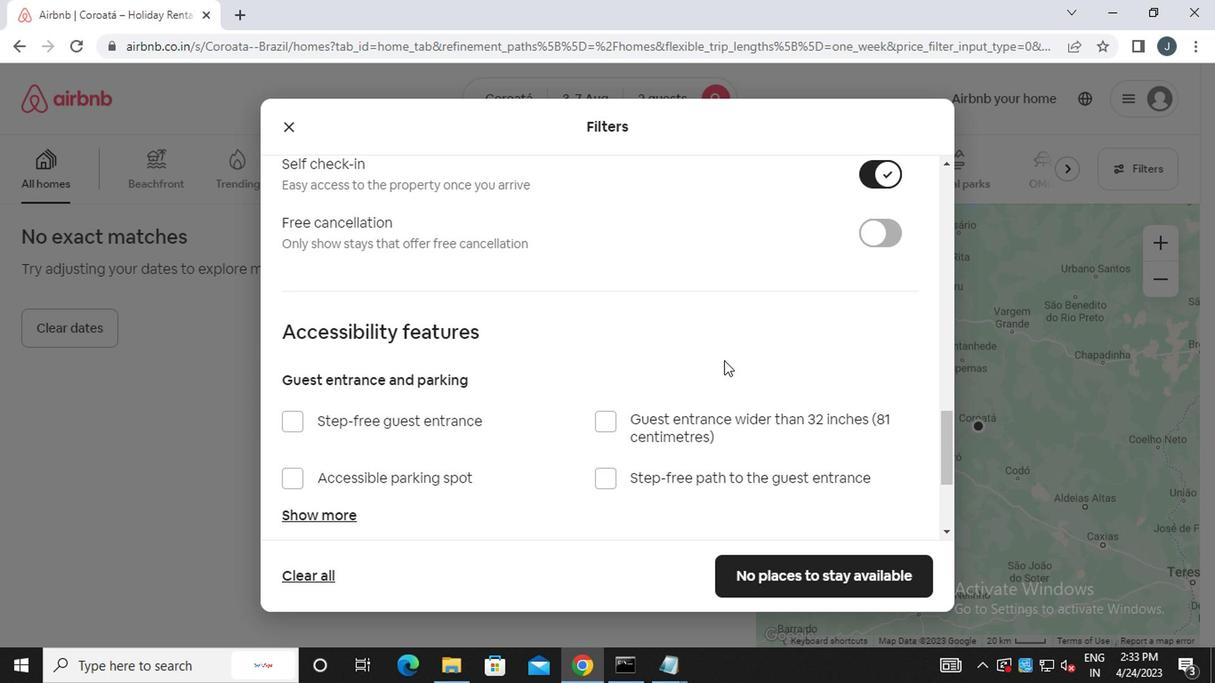 
Action: Mouse moved to (361, 412)
Screenshot: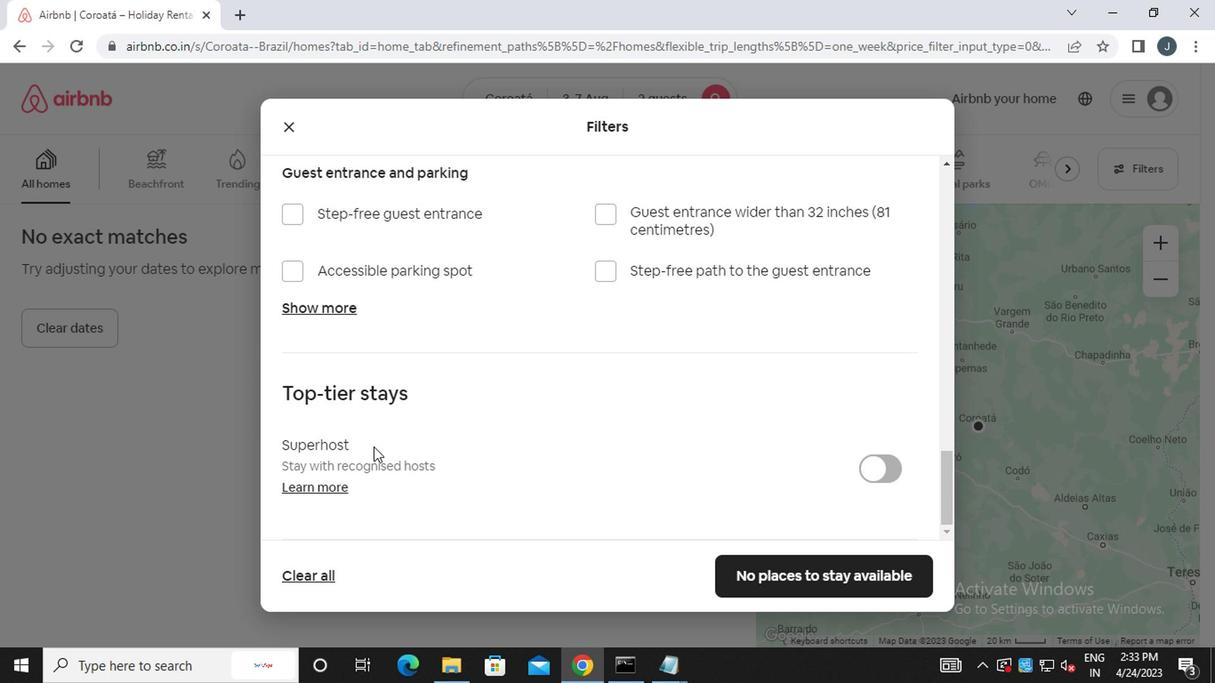 
Action: Mouse scrolled (361, 411) with delta (0, 0)
Screenshot: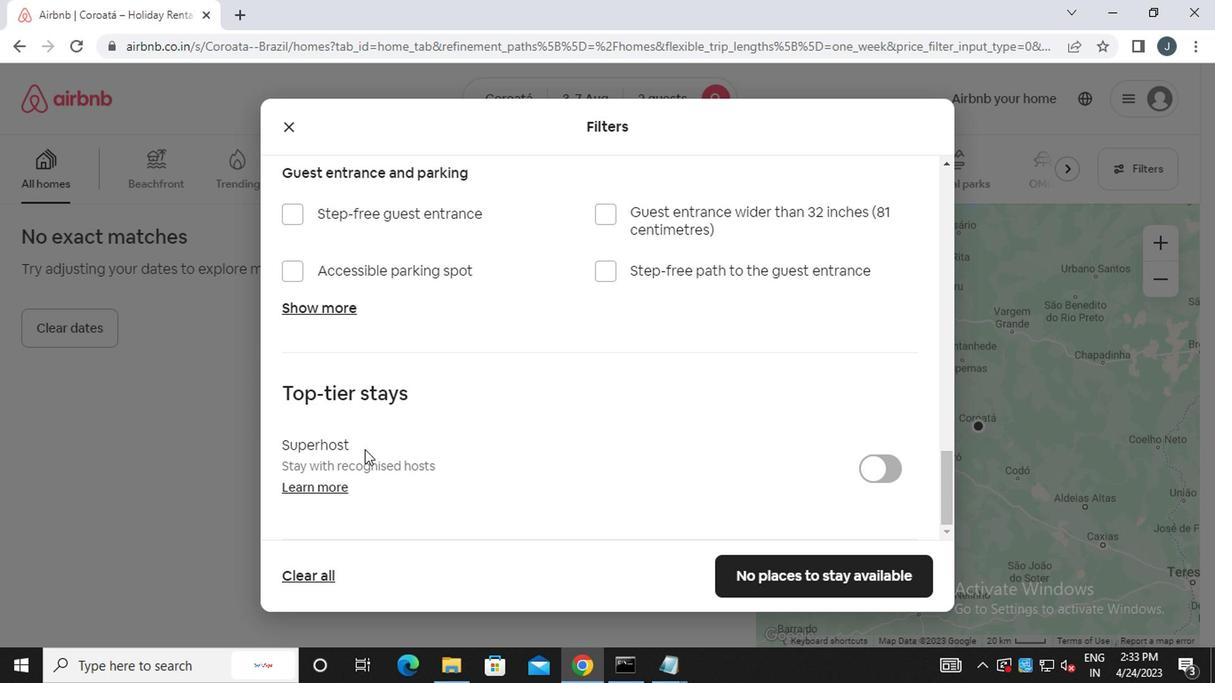 
Action: Mouse scrolled (361, 411) with delta (0, 0)
Screenshot: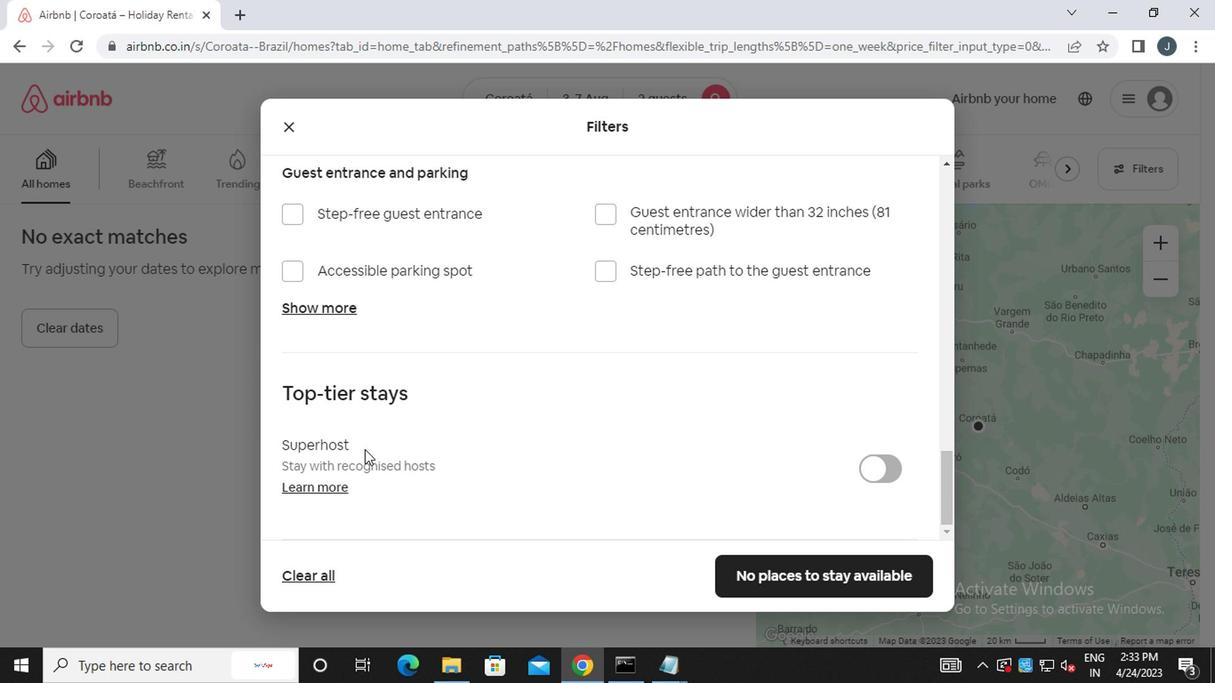 
Action: Mouse scrolled (361, 411) with delta (0, 0)
Screenshot: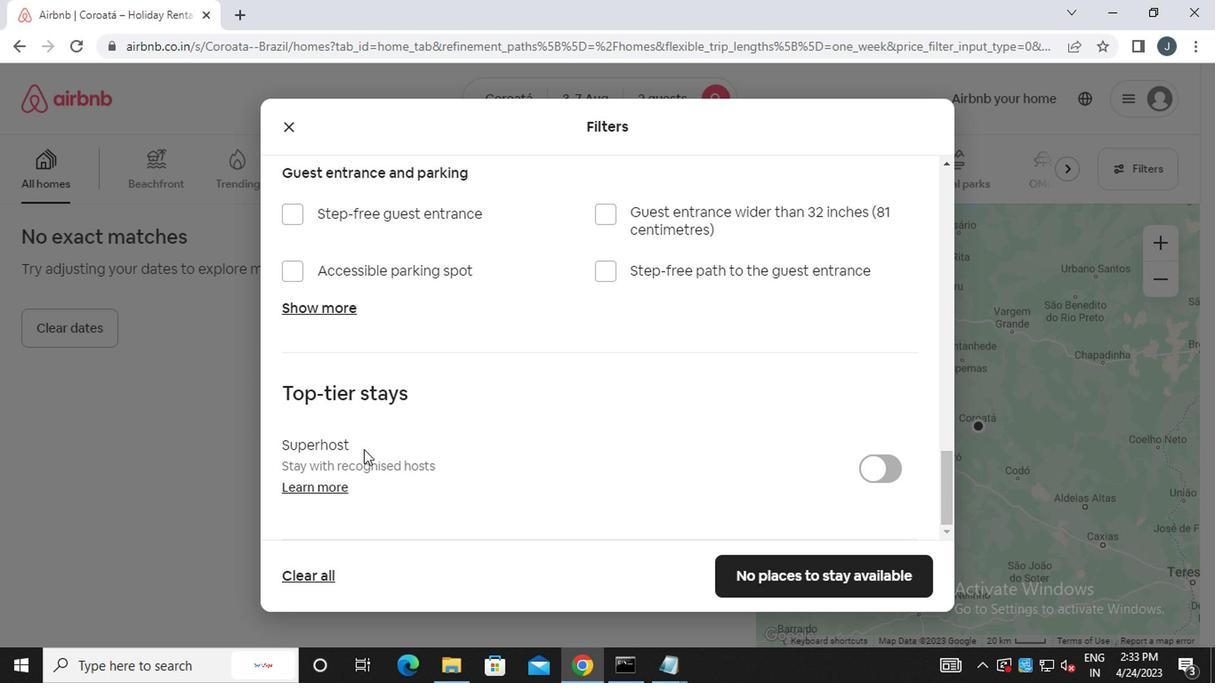 
Action: Mouse moved to (854, 523)
Screenshot: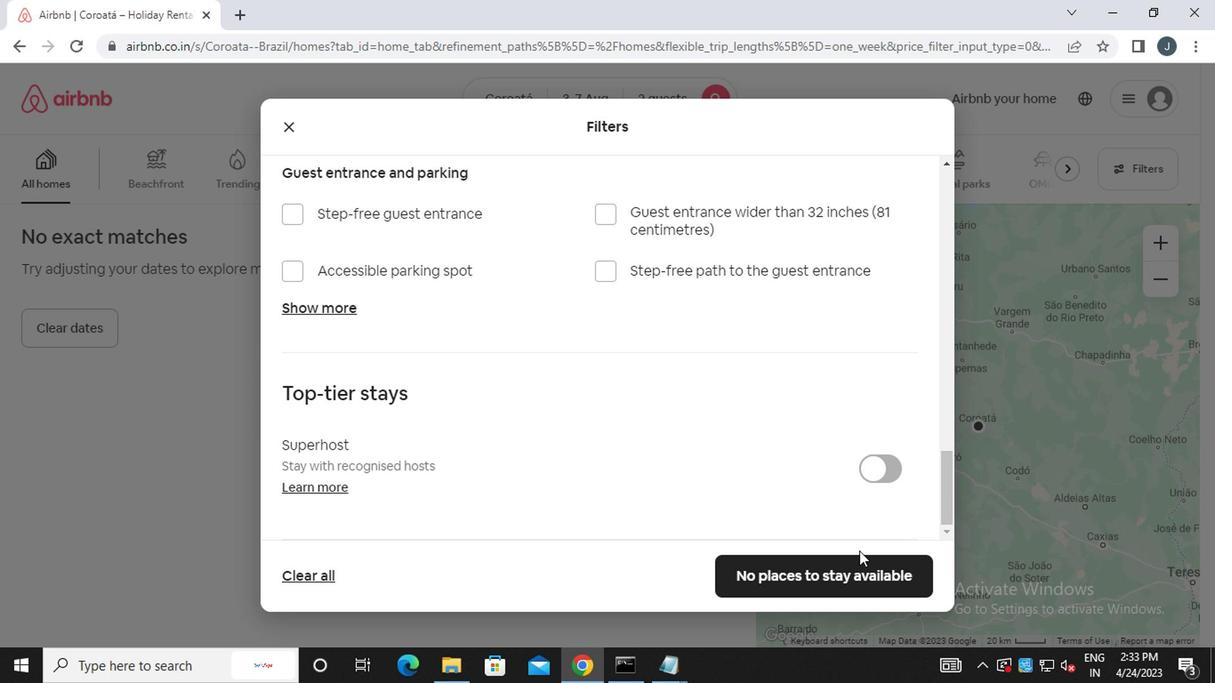 
Action: Mouse pressed left at (854, 523)
Screenshot: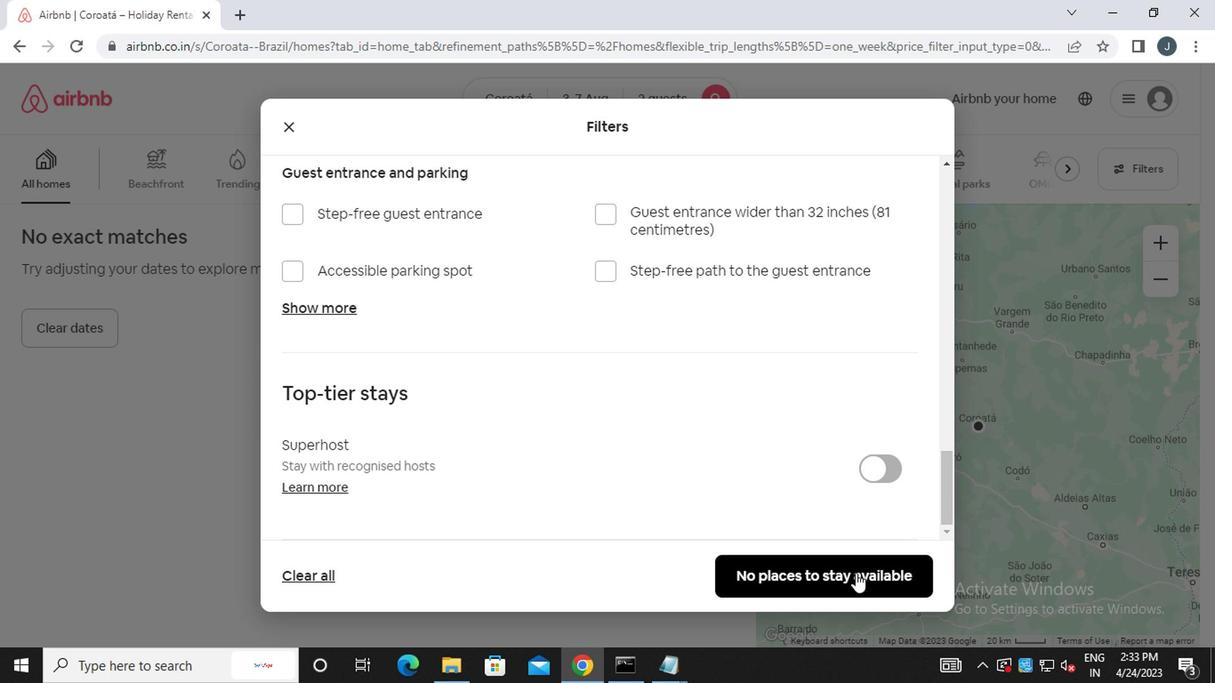 
Action: Mouse moved to (836, 481)
Screenshot: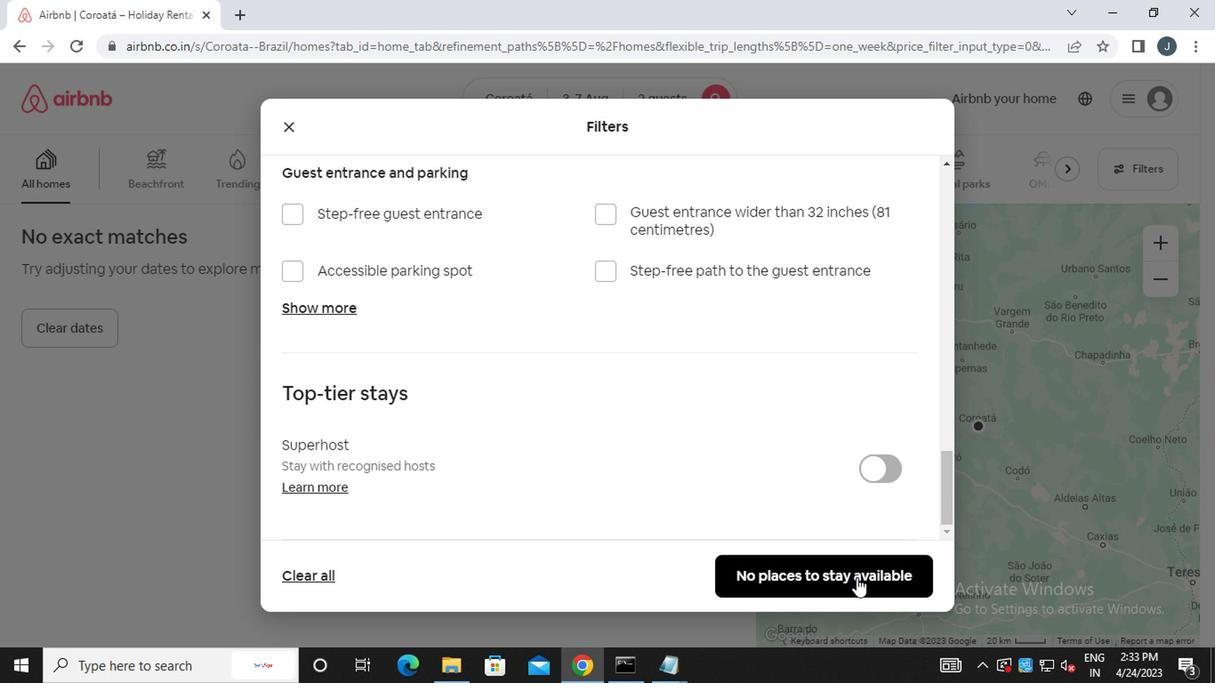 
